 Task: Research Airbnb accommodation in Omdurman, Sudan from 7th December, 2023 to 15th December, 2023 for 6 adults. Place can be entire place with 3 bedrooms having 3 beds and 3 bathrooms. Property type can be house. Booking option can be self check-in..
Action: Mouse moved to (547, 119)
Screenshot: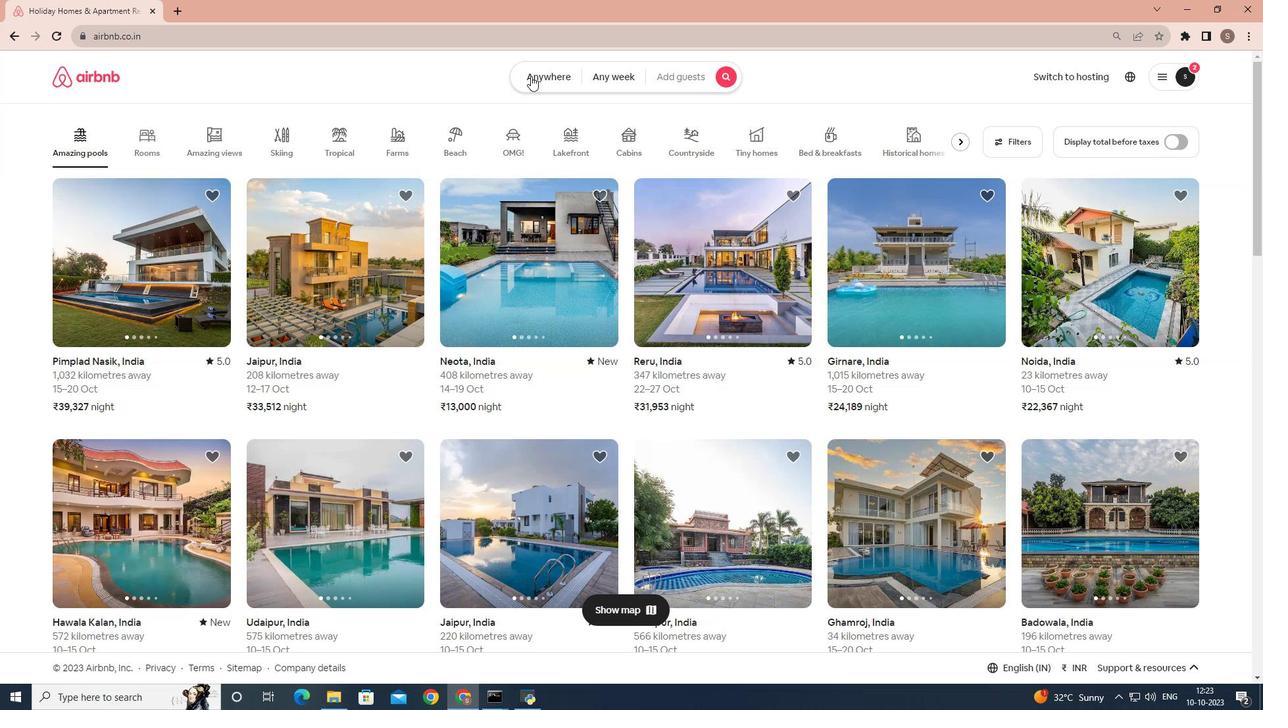
Action: Mouse pressed left at (547, 119)
Screenshot: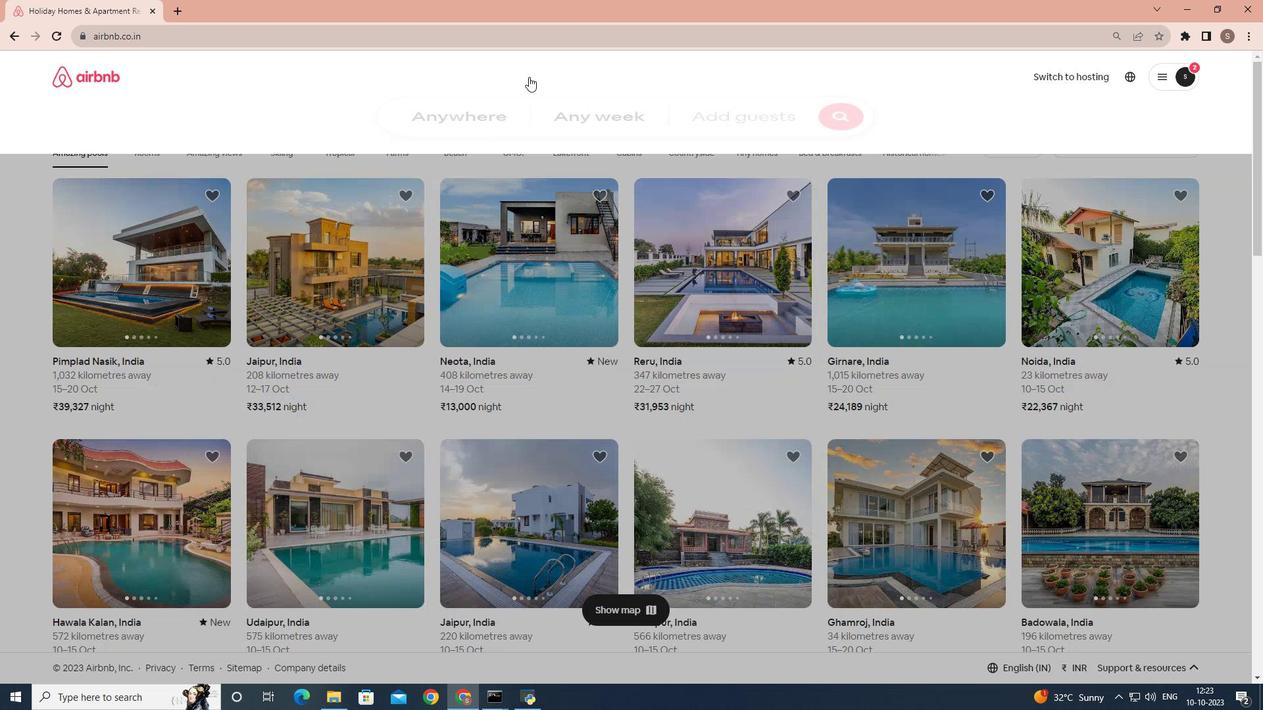 
Action: Mouse moved to (453, 159)
Screenshot: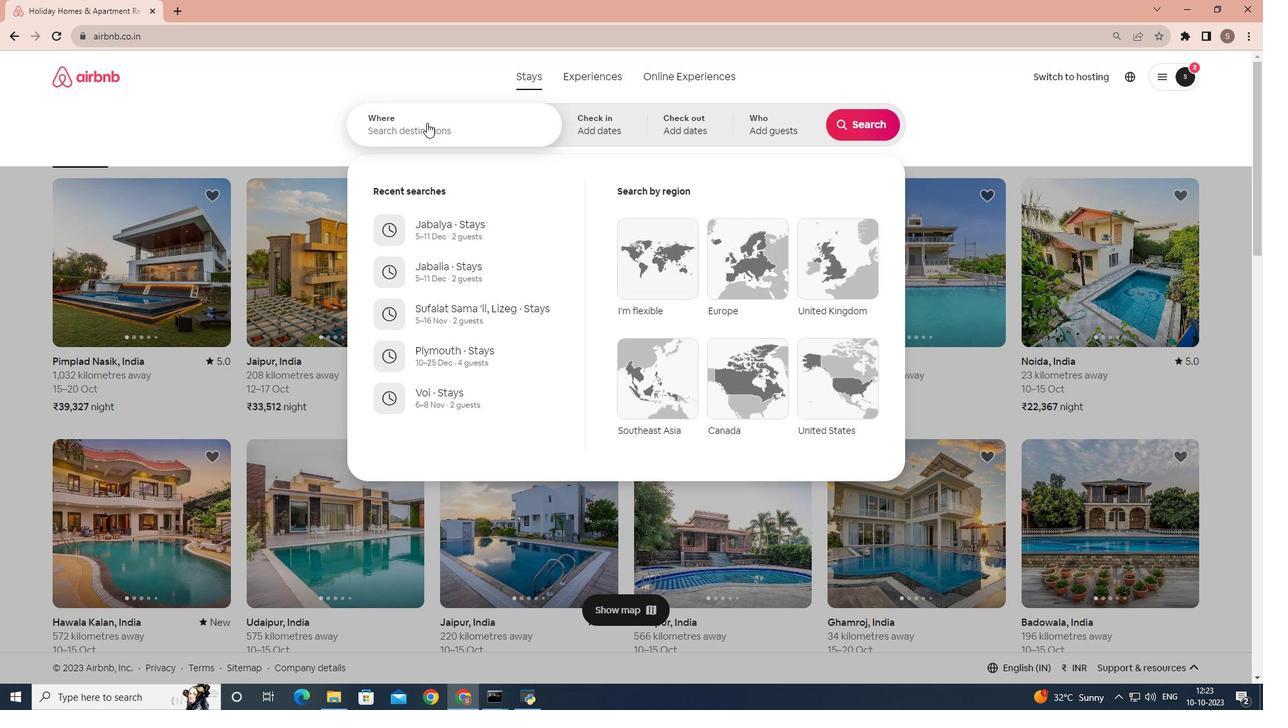 
Action: Mouse pressed left at (453, 159)
Screenshot: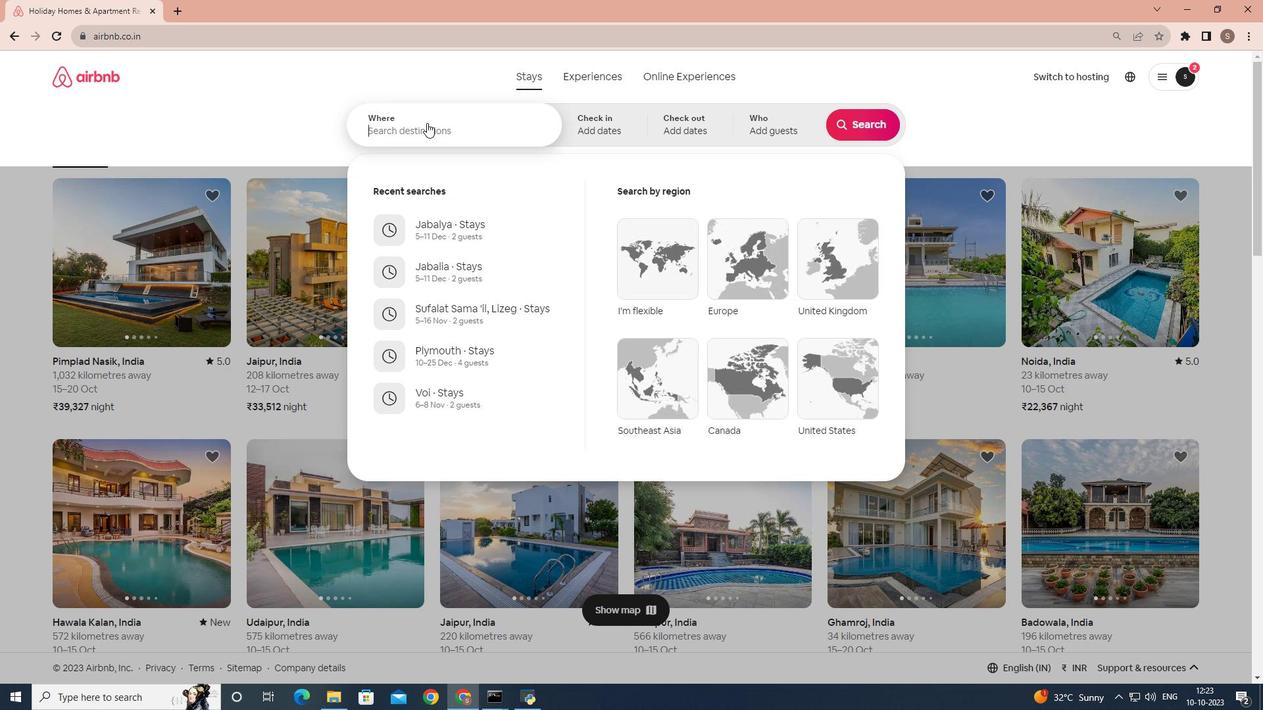 
Action: Mouse moved to (440, 165)
Screenshot: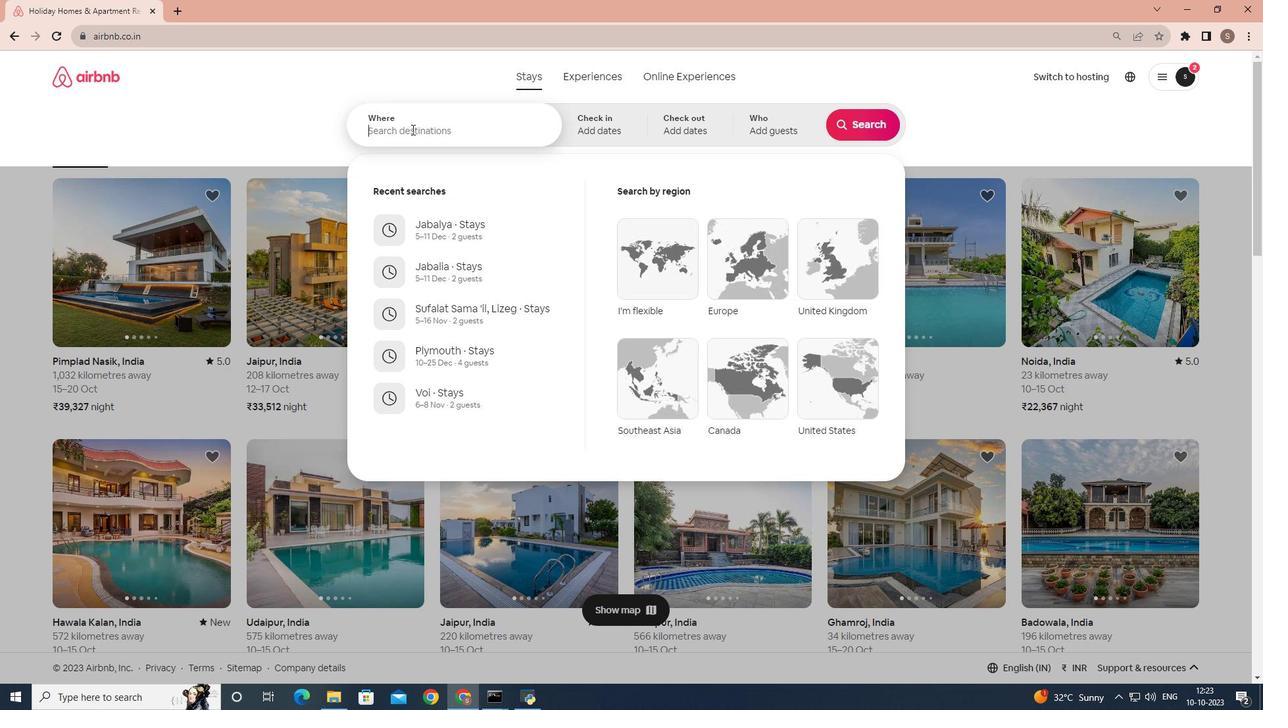 
Action: Key pressed <Key.shift><Key.shift><Key.shift><Key.shift>Omdurman,<Key.space><Key.shift>Sudan
Screenshot: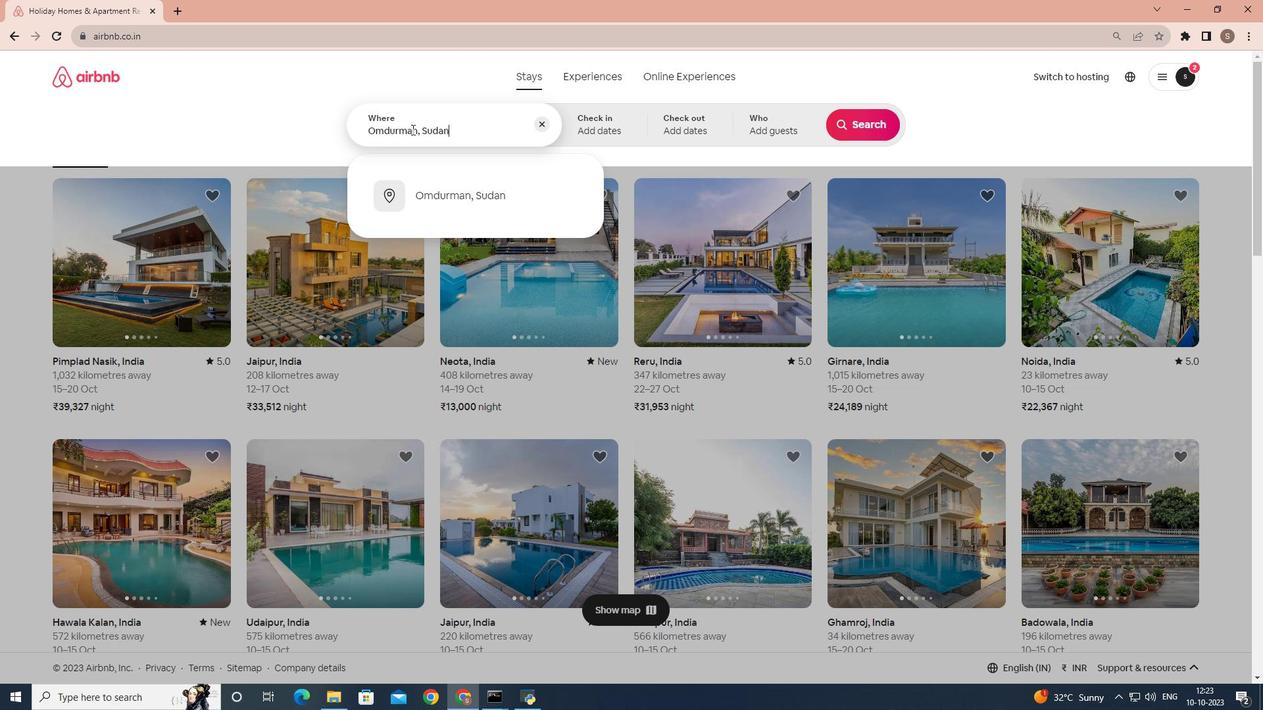 
Action: Mouse moved to (552, 220)
Screenshot: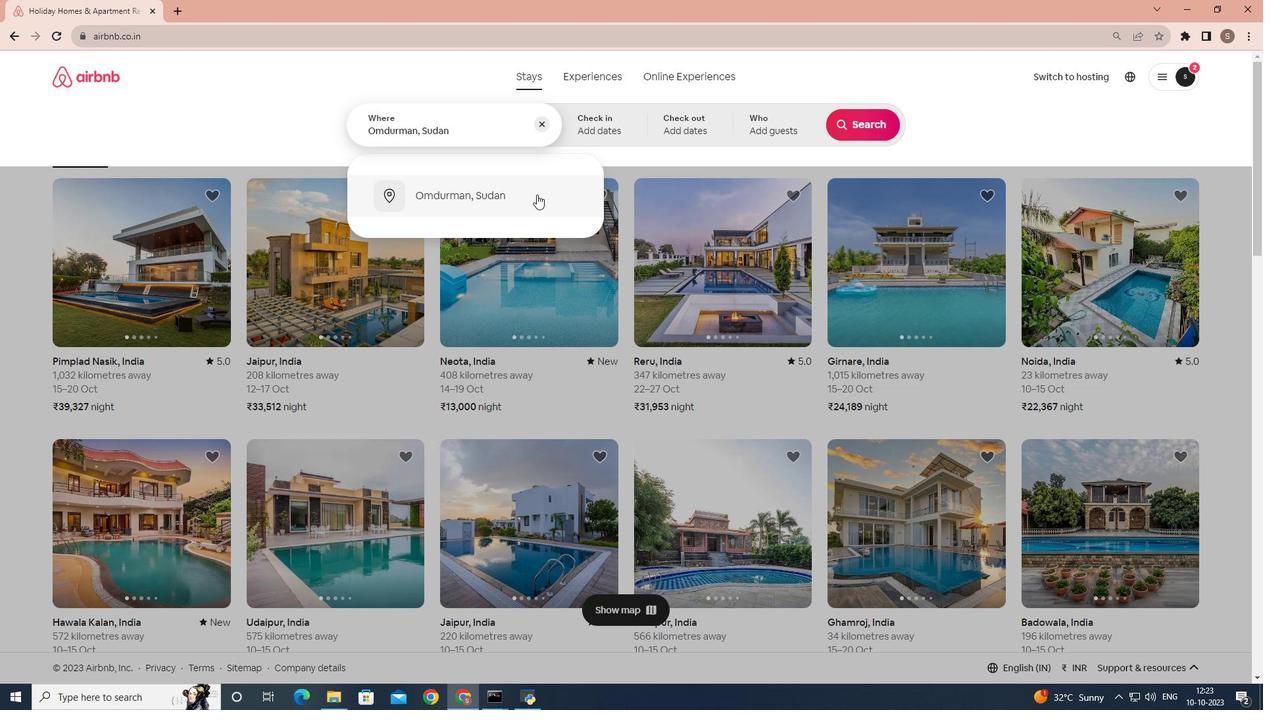 
Action: Mouse pressed left at (552, 220)
Screenshot: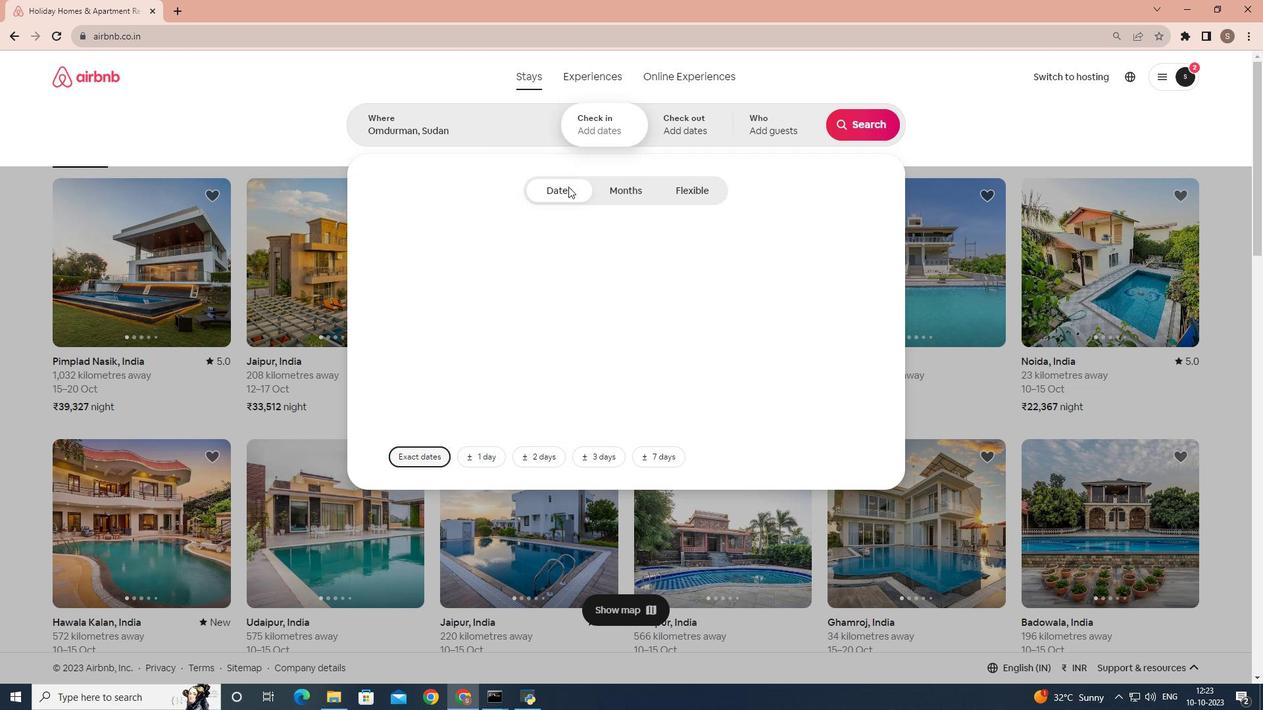 
Action: Mouse moved to (840, 248)
Screenshot: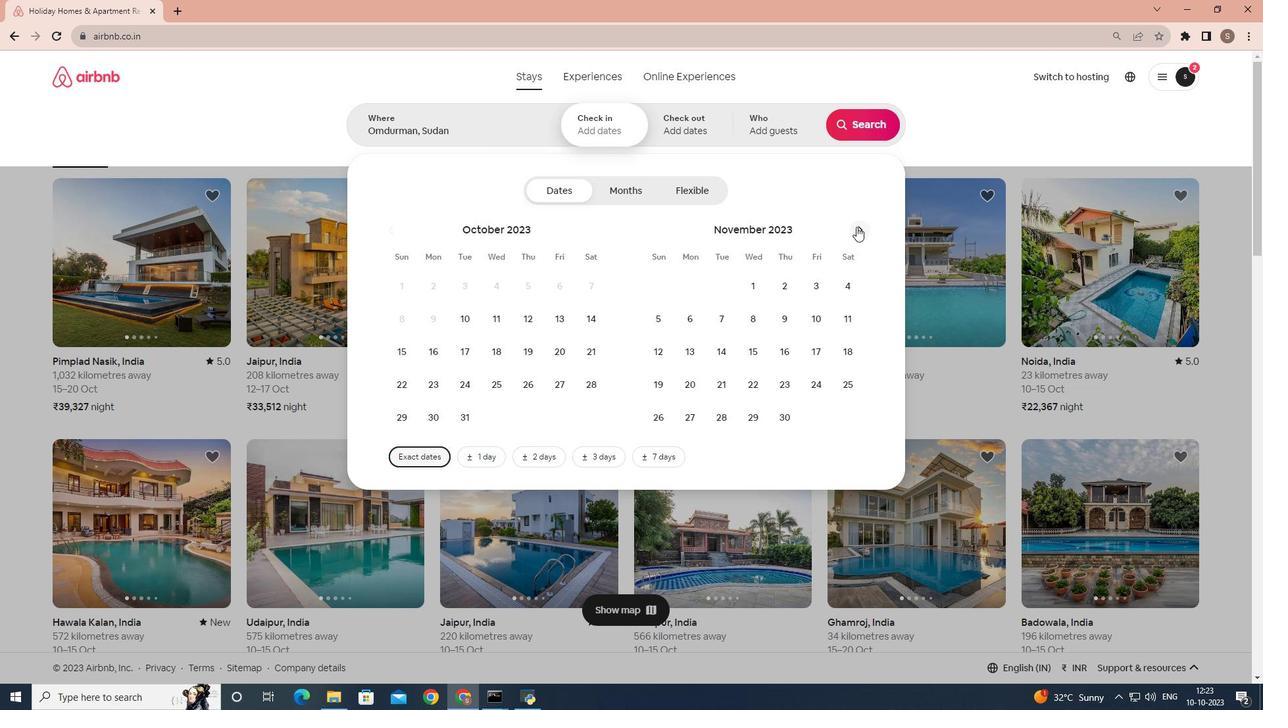 
Action: Mouse pressed left at (840, 248)
Screenshot: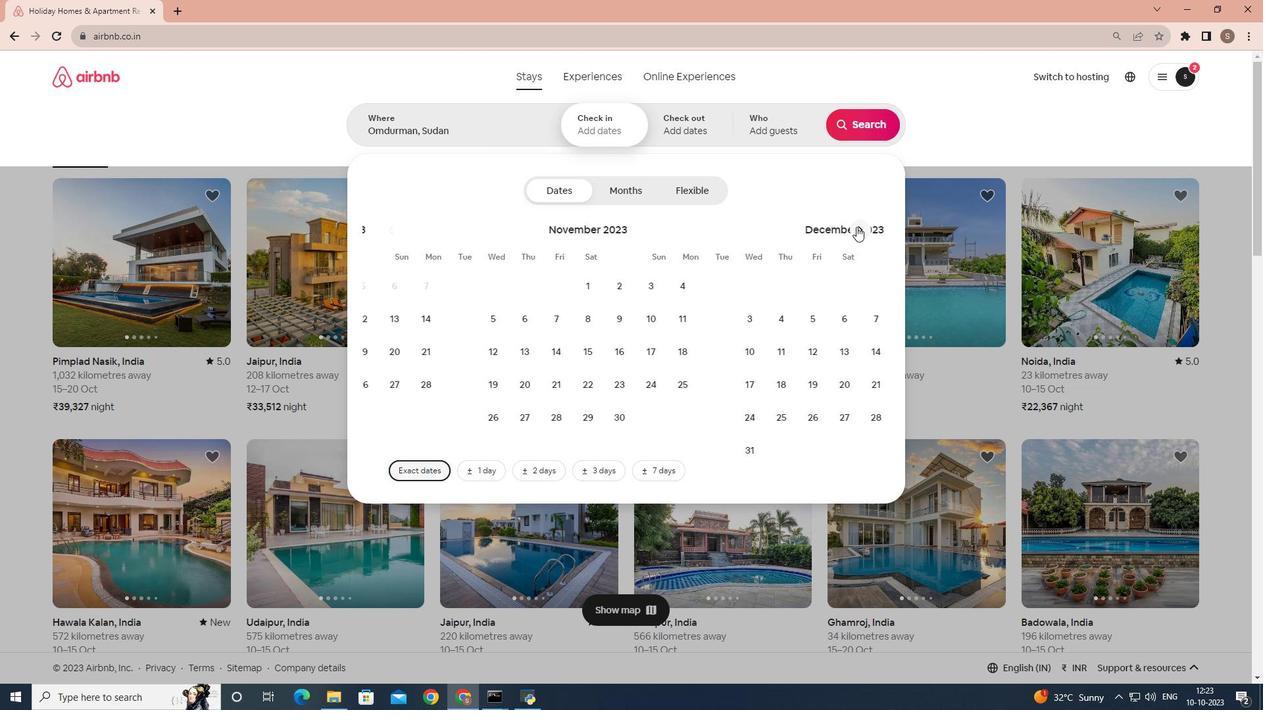
Action: Mouse moved to (770, 324)
Screenshot: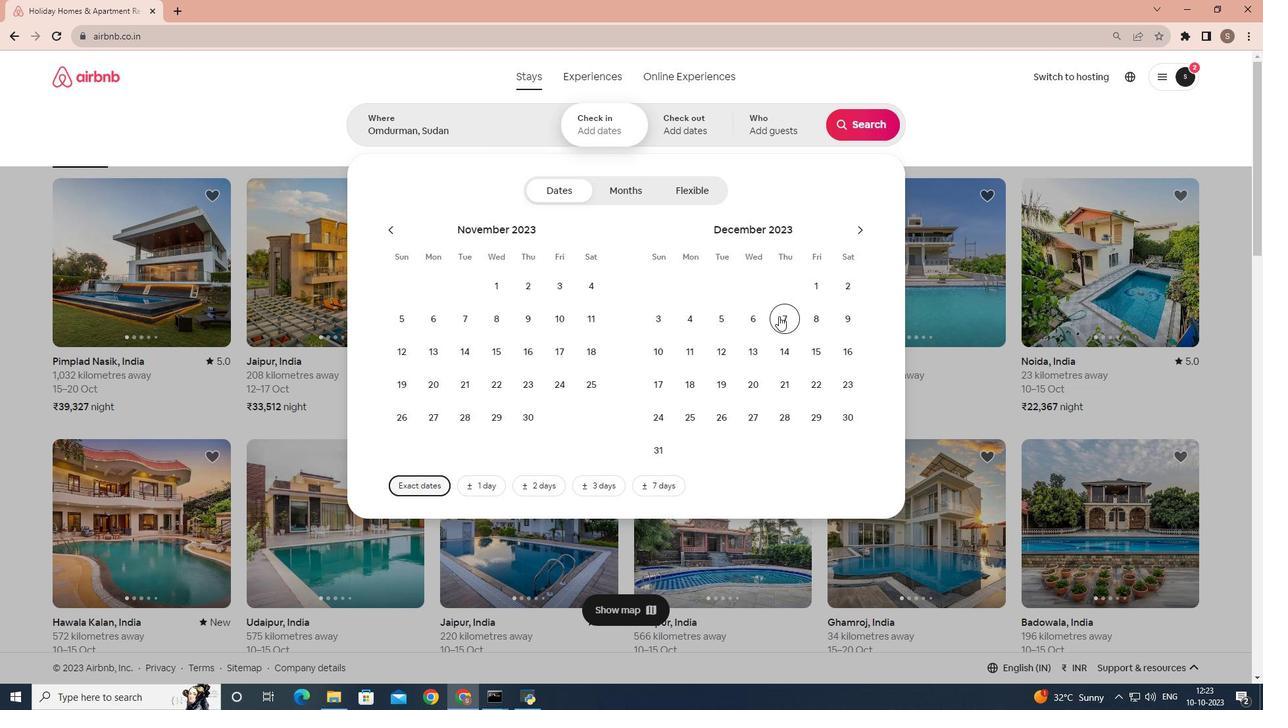 
Action: Mouse pressed left at (770, 324)
Screenshot: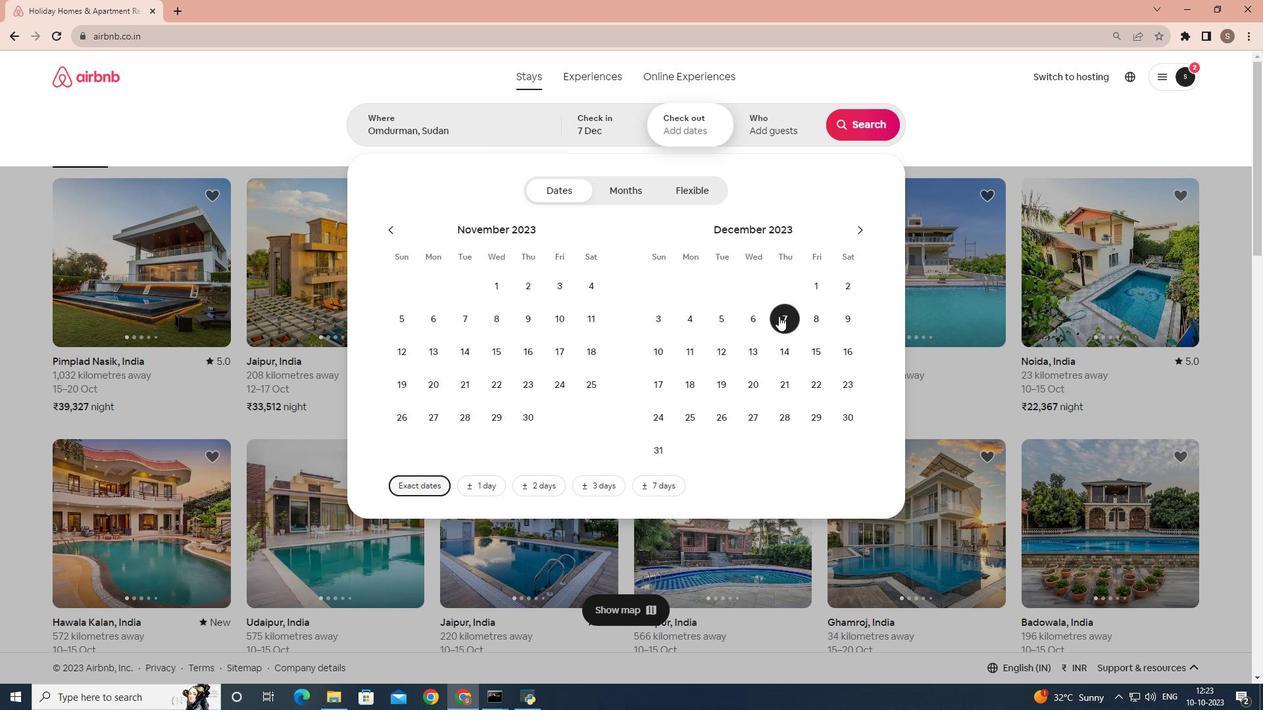 
Action: Mouse moved to (763, 171)
Screenshot: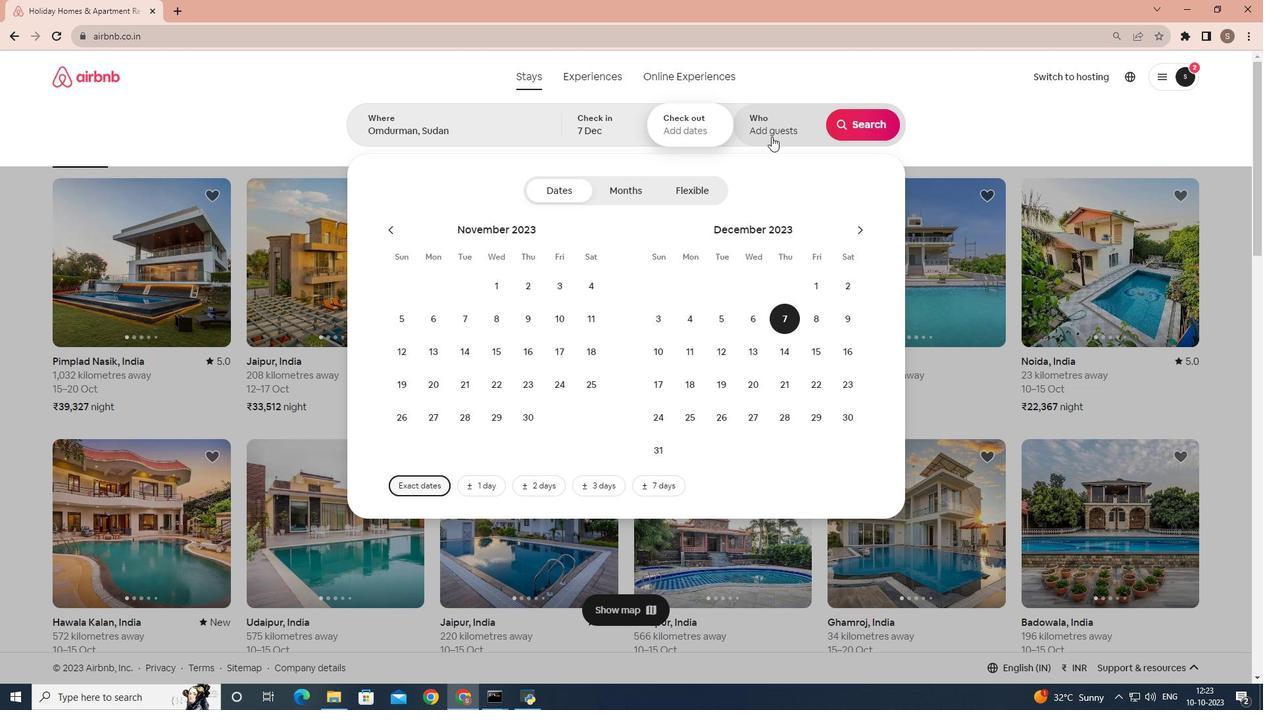 
Action: Mouse pressed left at (763, 171)
Screenshot: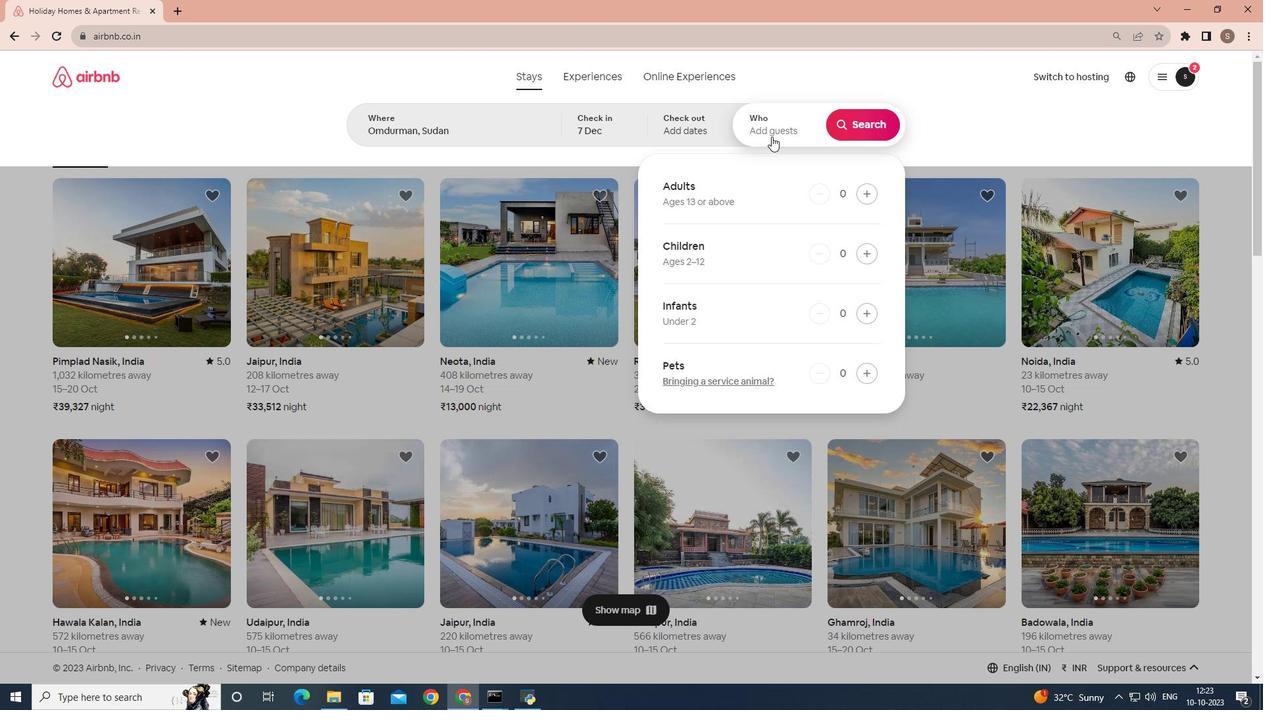 
Action: Mouse moved to (691, 156)
Screenshot: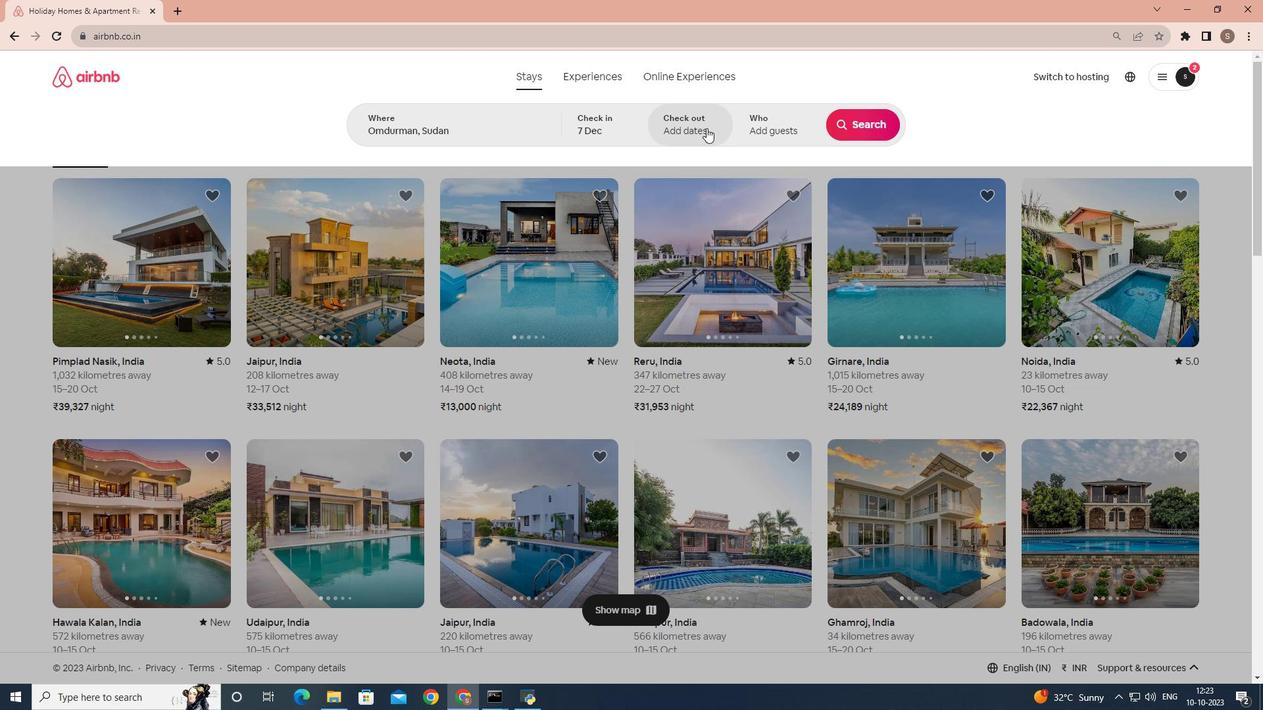 
Action: Mouse pressed left at (691, 156)
Screenshot: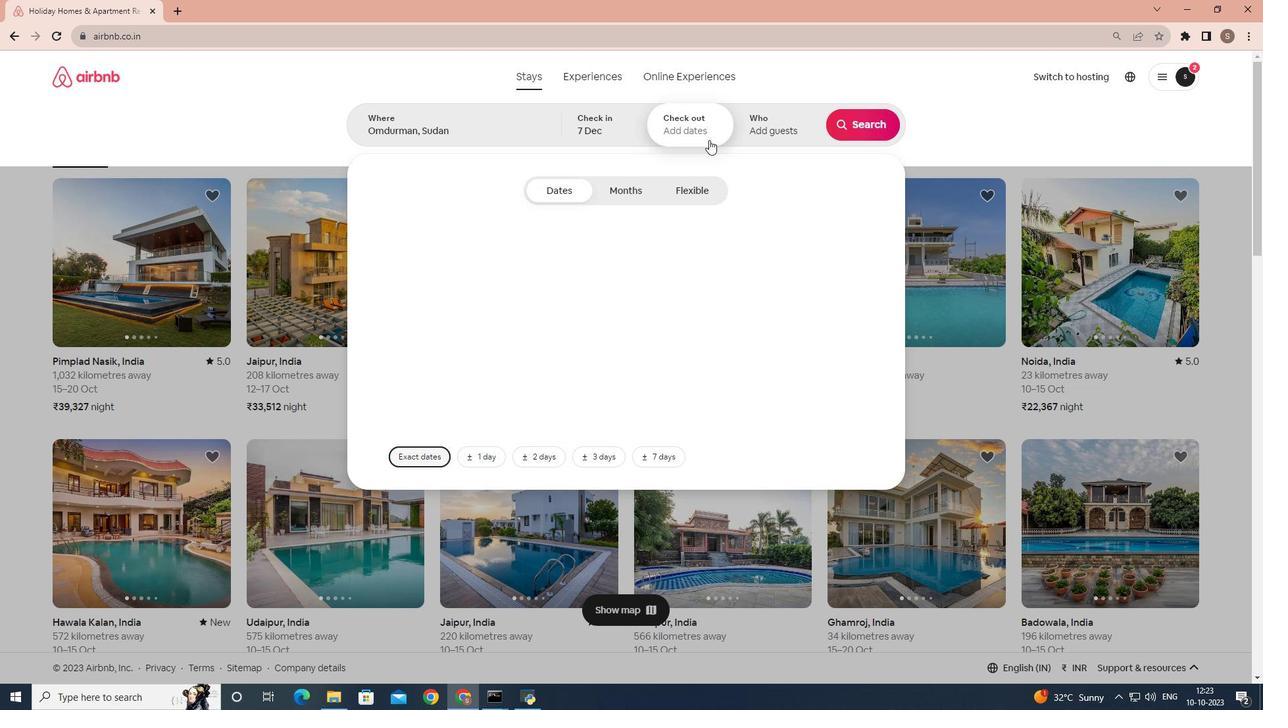 
Action: Mouse moved to (565, 356)
Screenshot: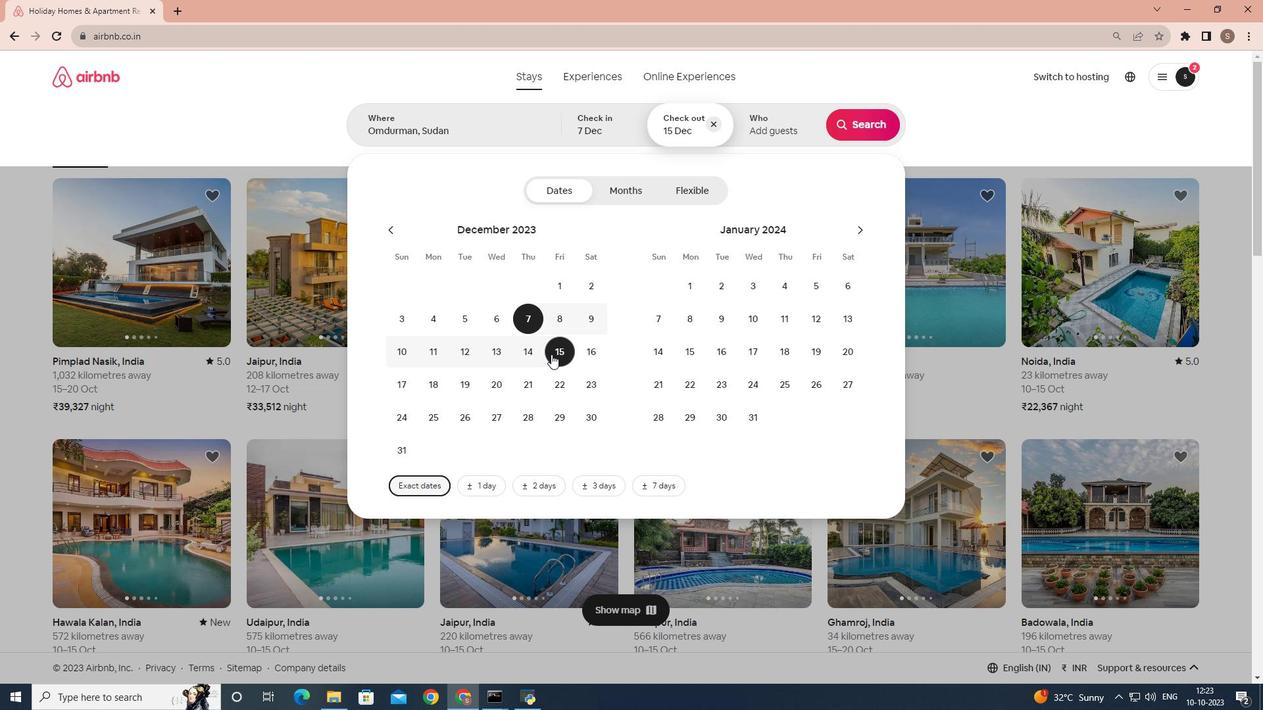 
Action: Mouse pressed left at (565, 356)
Screenshot: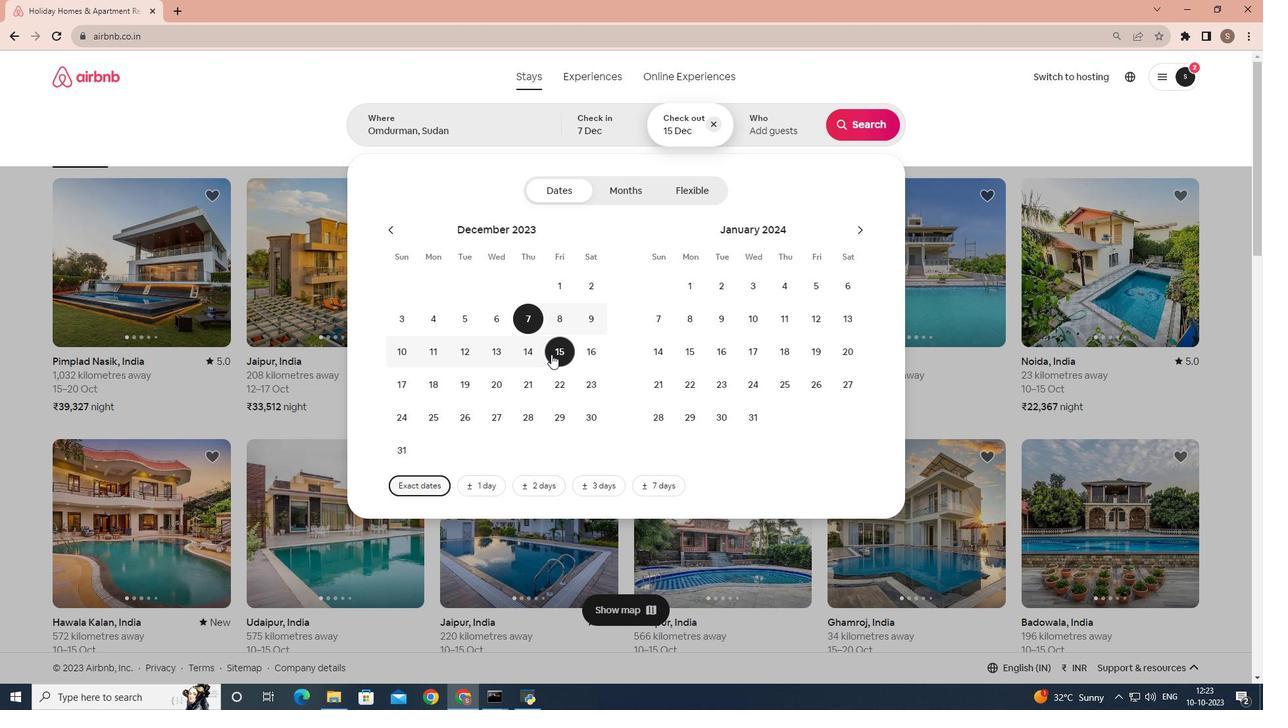 
Action: Mouse moved to (783, 165)
Screenshot: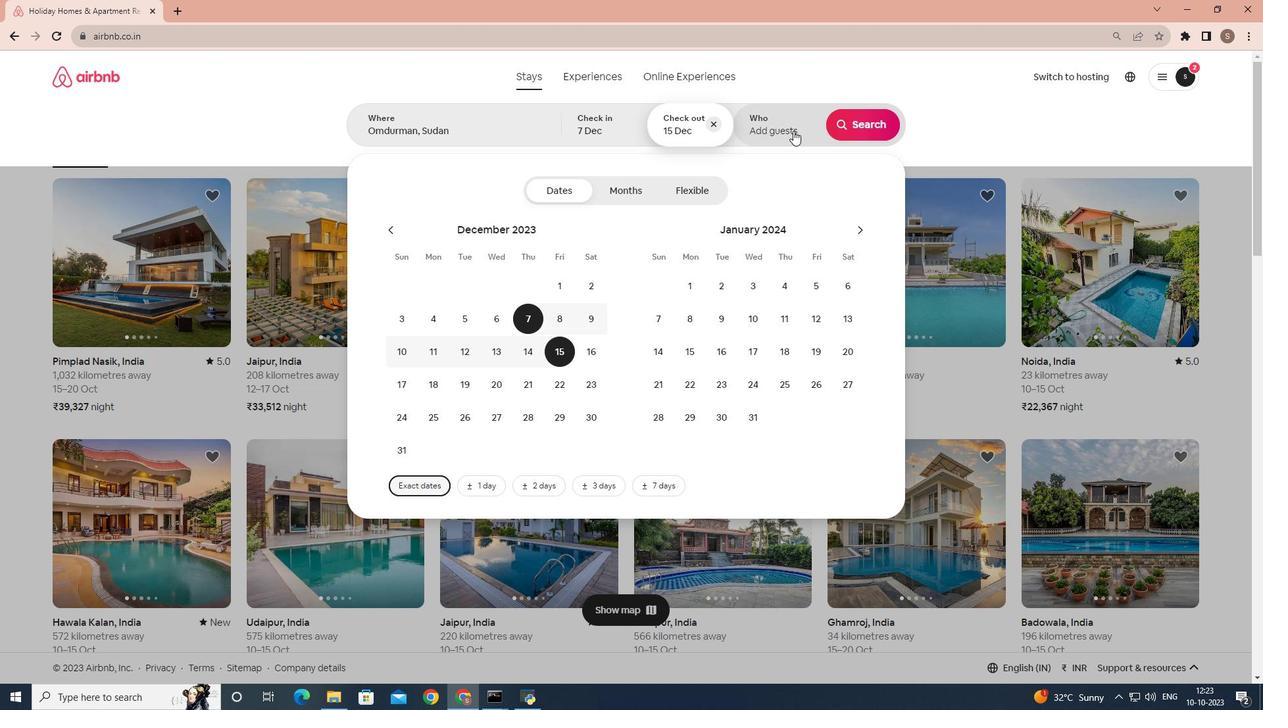 
Action: Mouse pressed left at (783, 165)
Screenshot: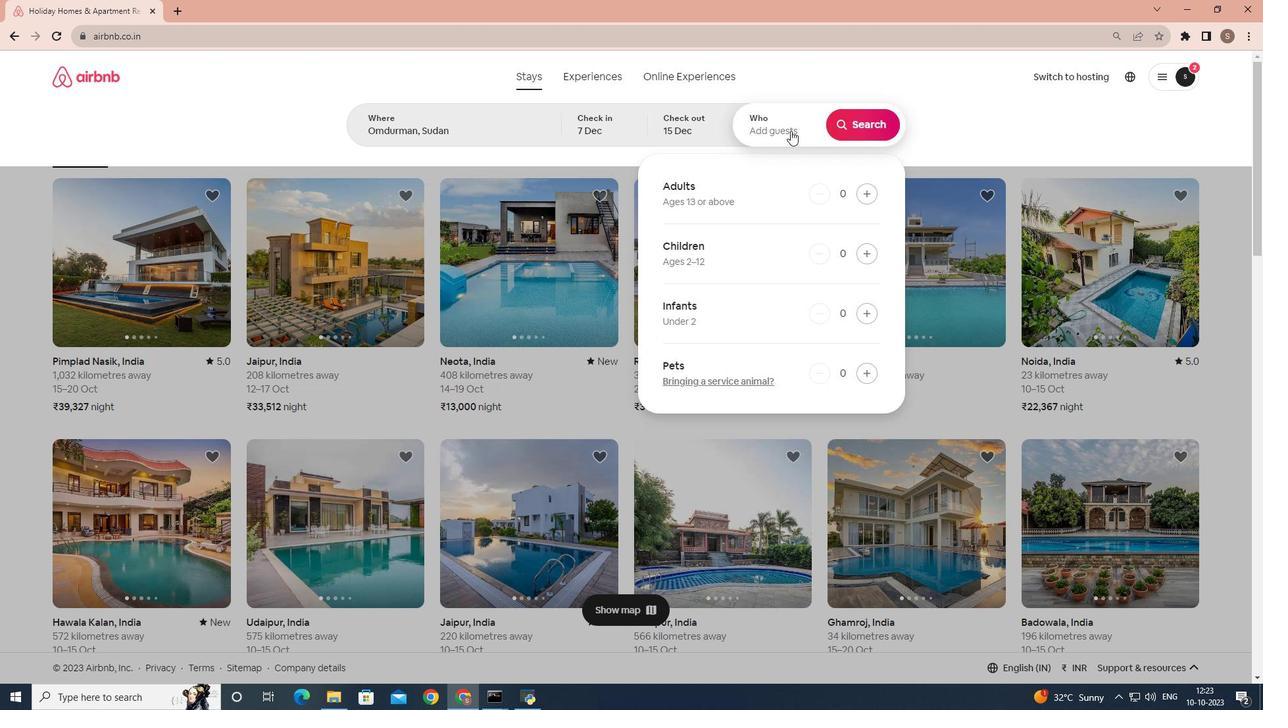 
Action: Mouse moved to (857, 220)
Screenshot: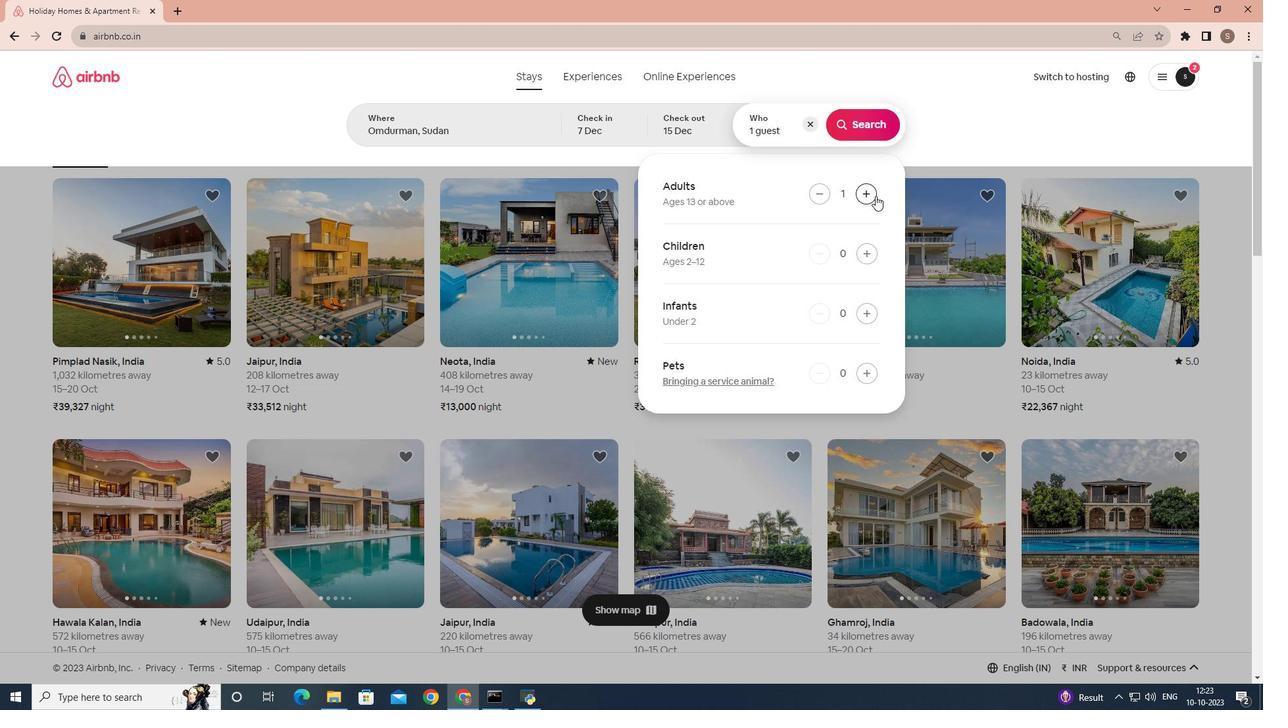 
Action: Mouse pressed left at (857, 220)
Screenshot: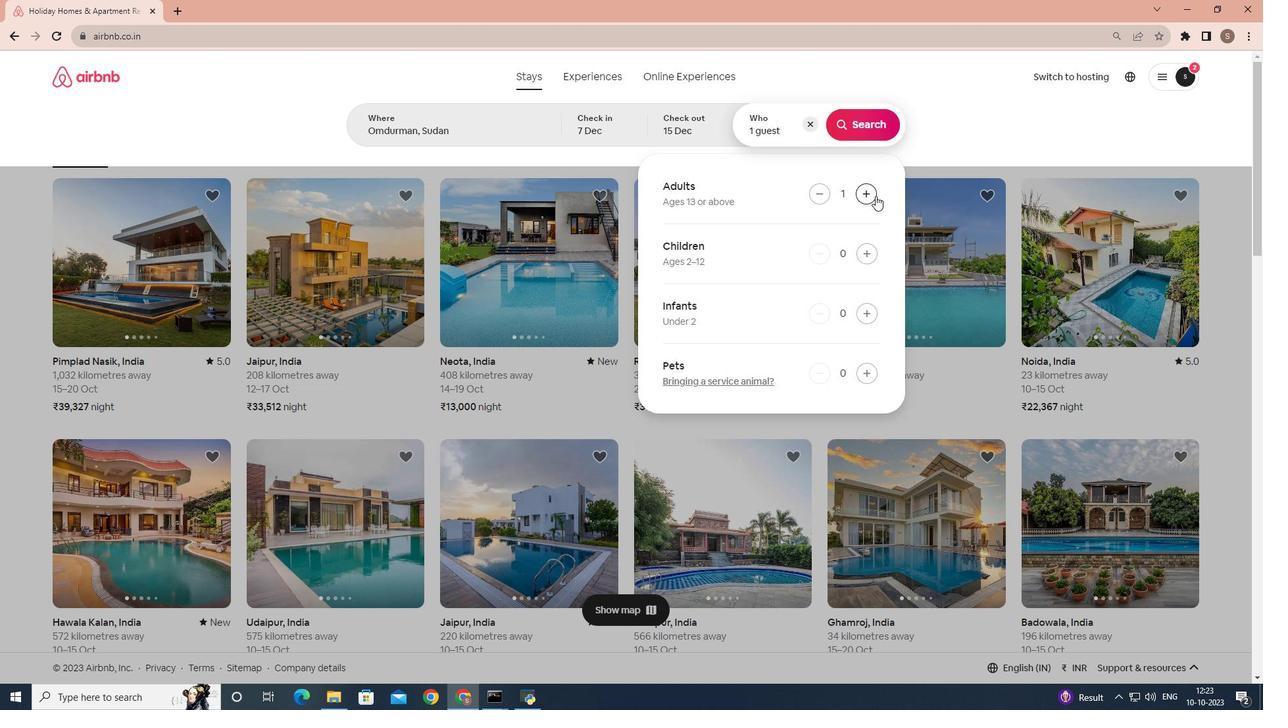 
Action: Mouse moved to (857, 221)
Screenshot: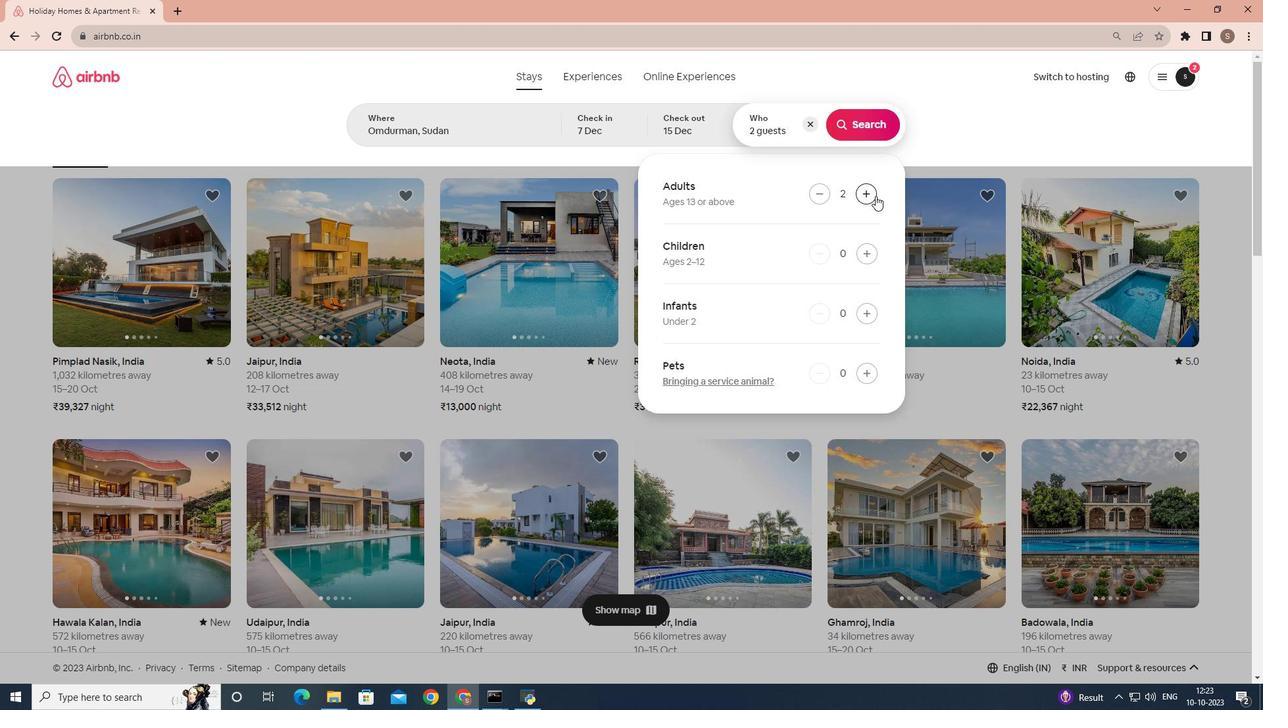
Action: Mouse pressed left at (857, 221)
Screenshot: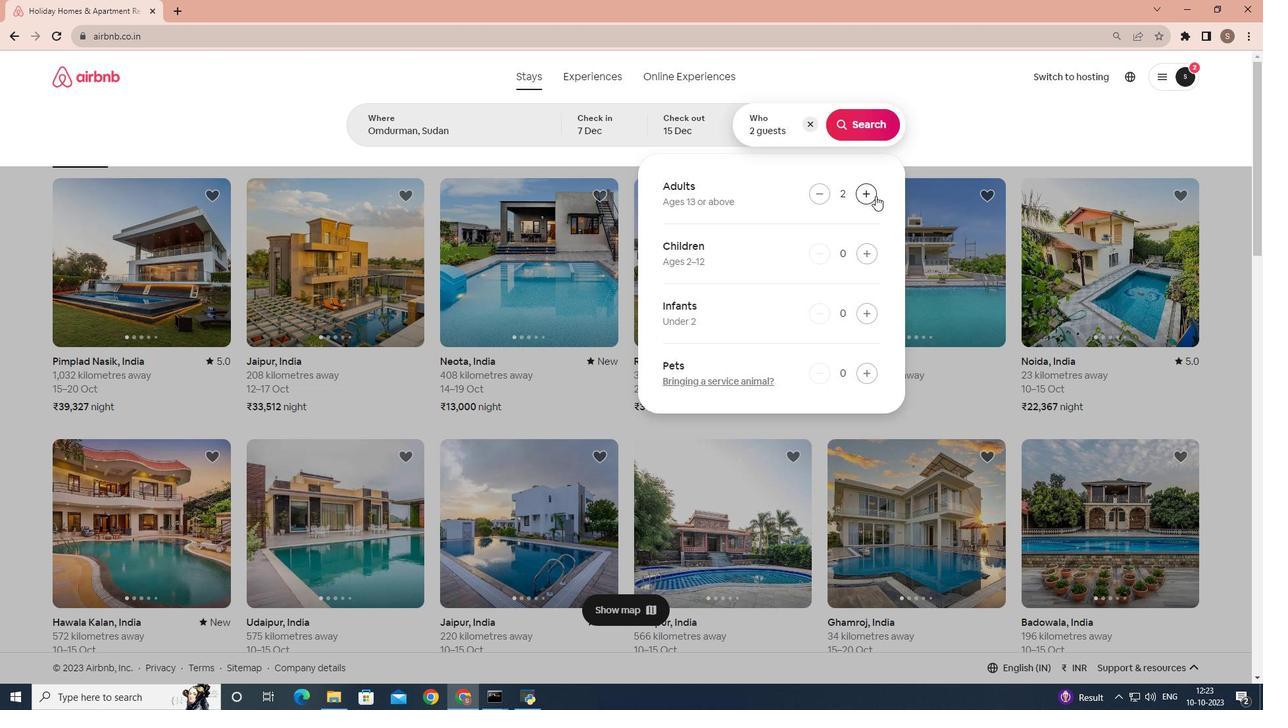 
Action: Mouse moved to (848, 218)
Screenshot: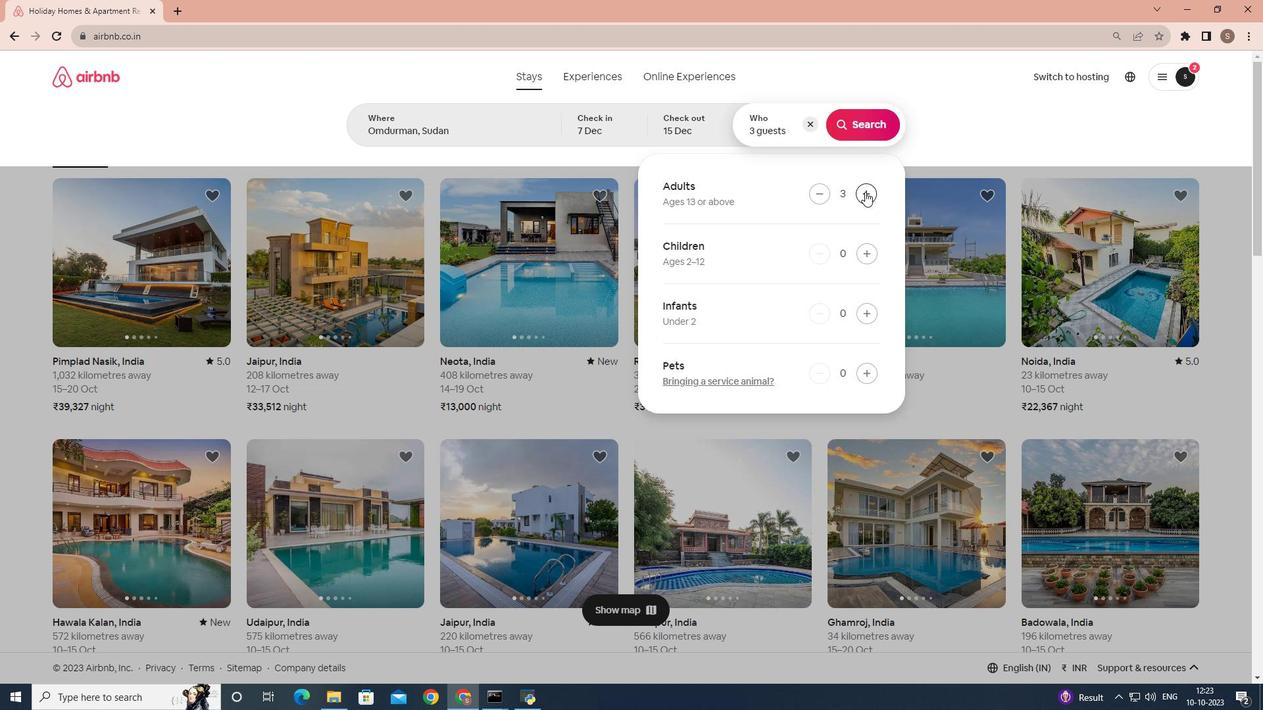 
Action: Mouse pressed left at (848, 218)
Screenshot: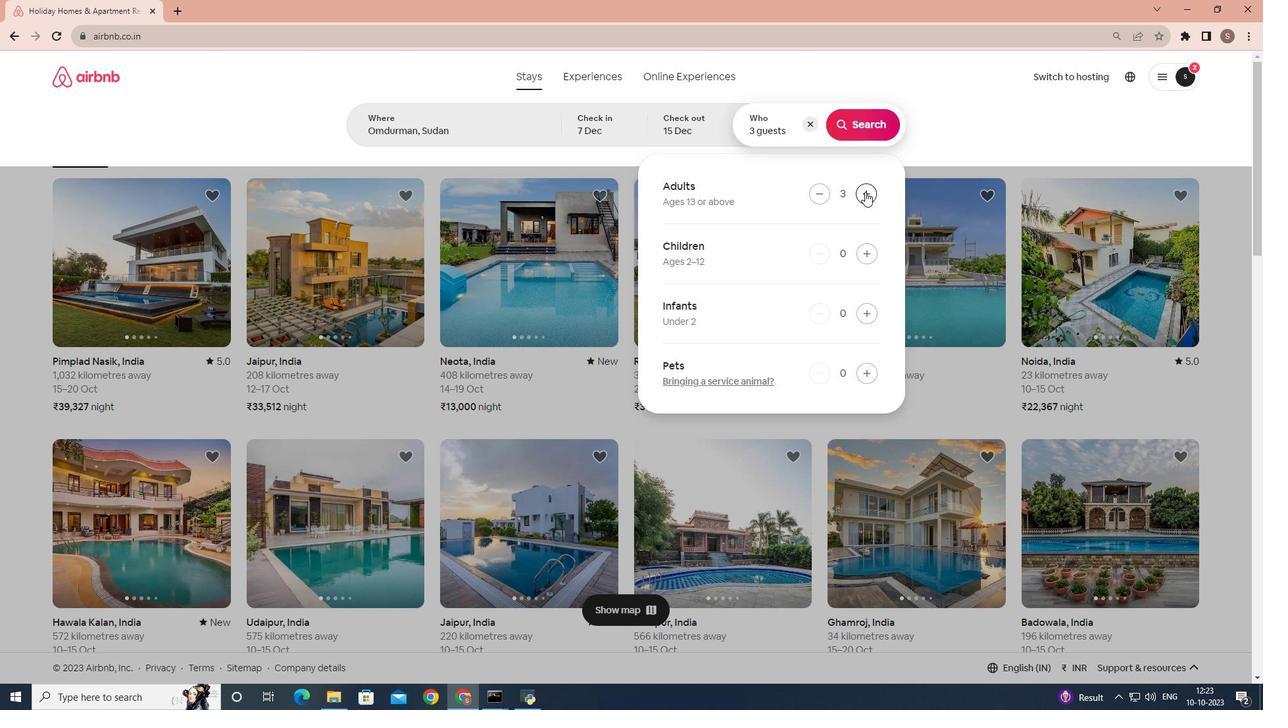 
Action: Mouse moved to (848, 217)
Screenshot: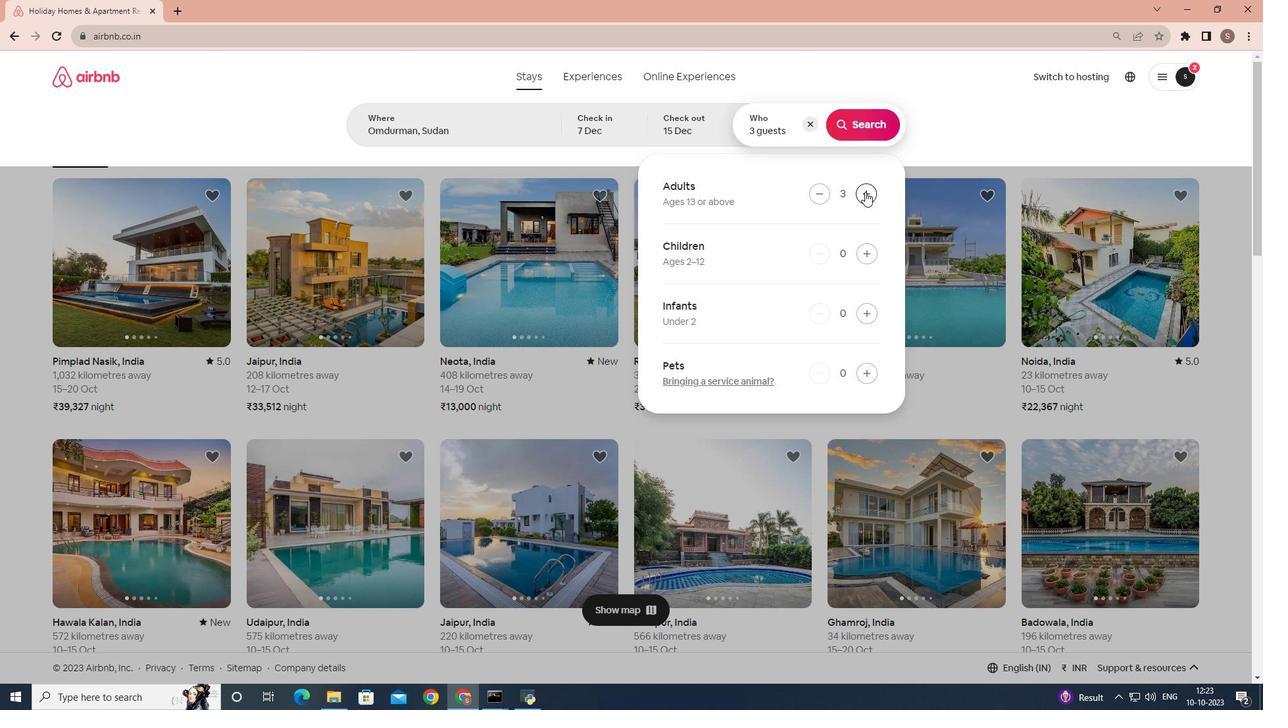 
Action: Mouse pressed left at (848, 217)
Screenshot: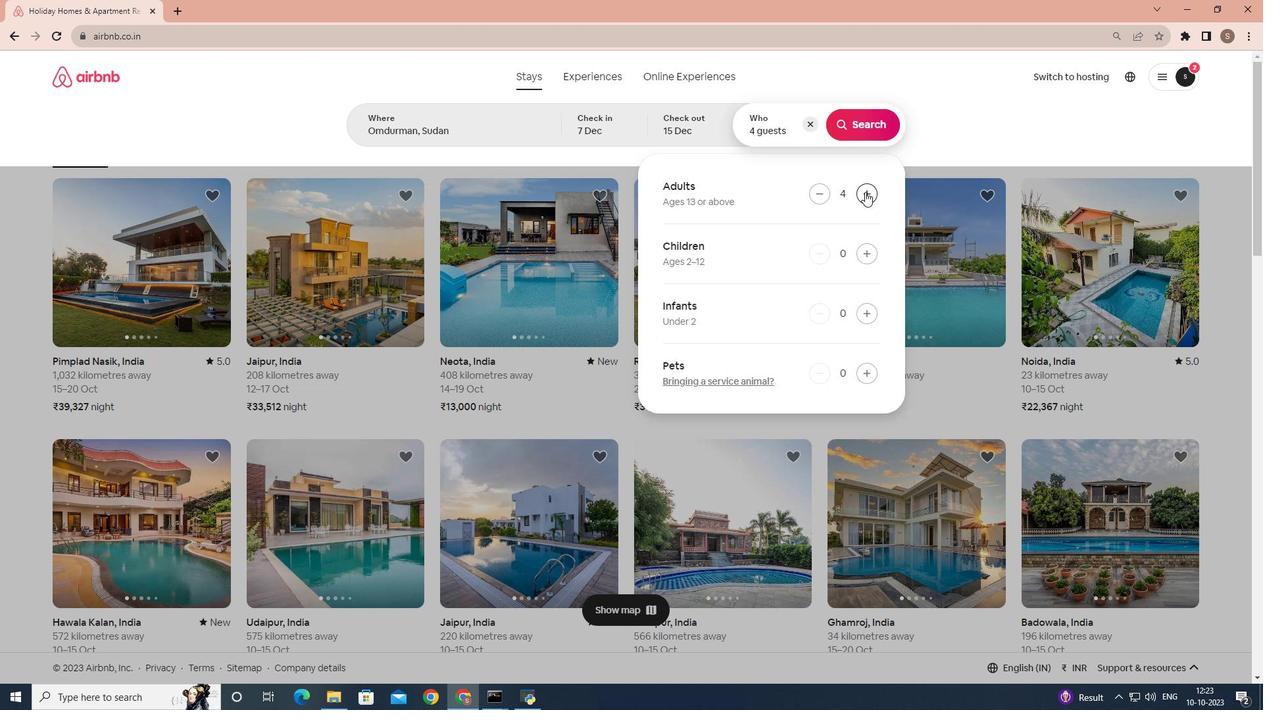 
Action: Mouse pressed left at (848, 217)
Screenshot: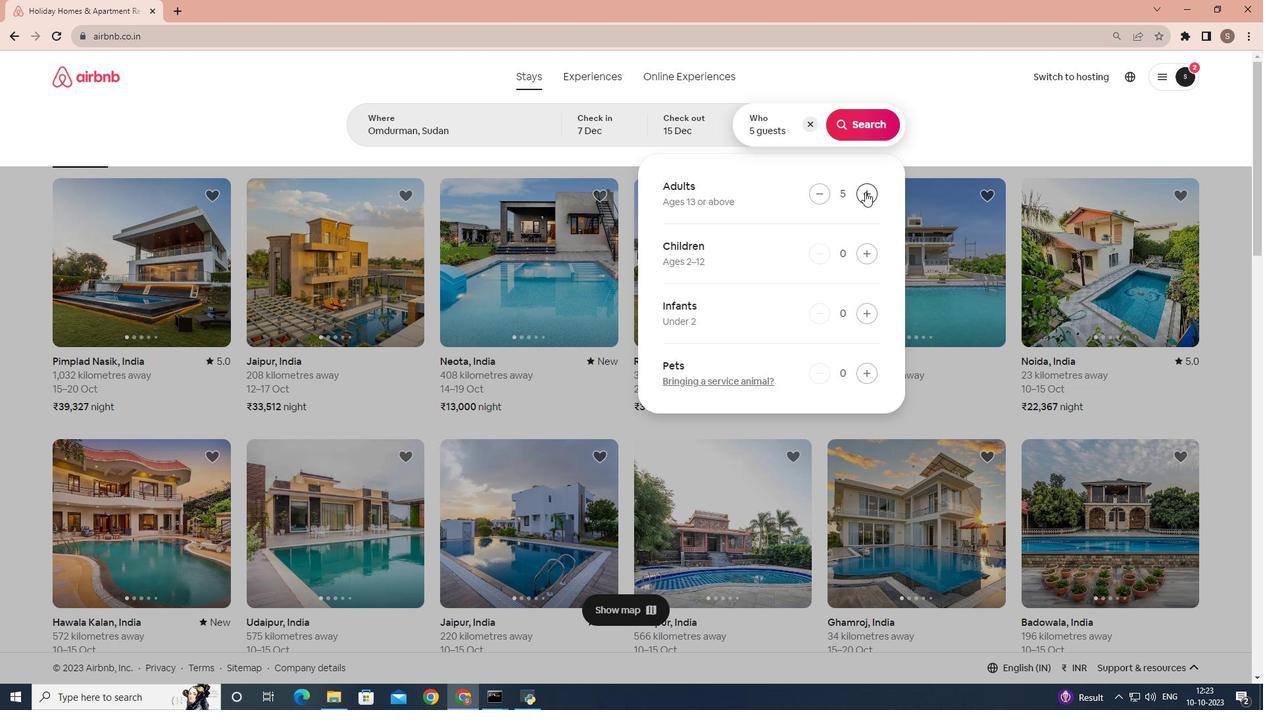 
Action: Mouse pressed left at (848, 217)
Screenshot: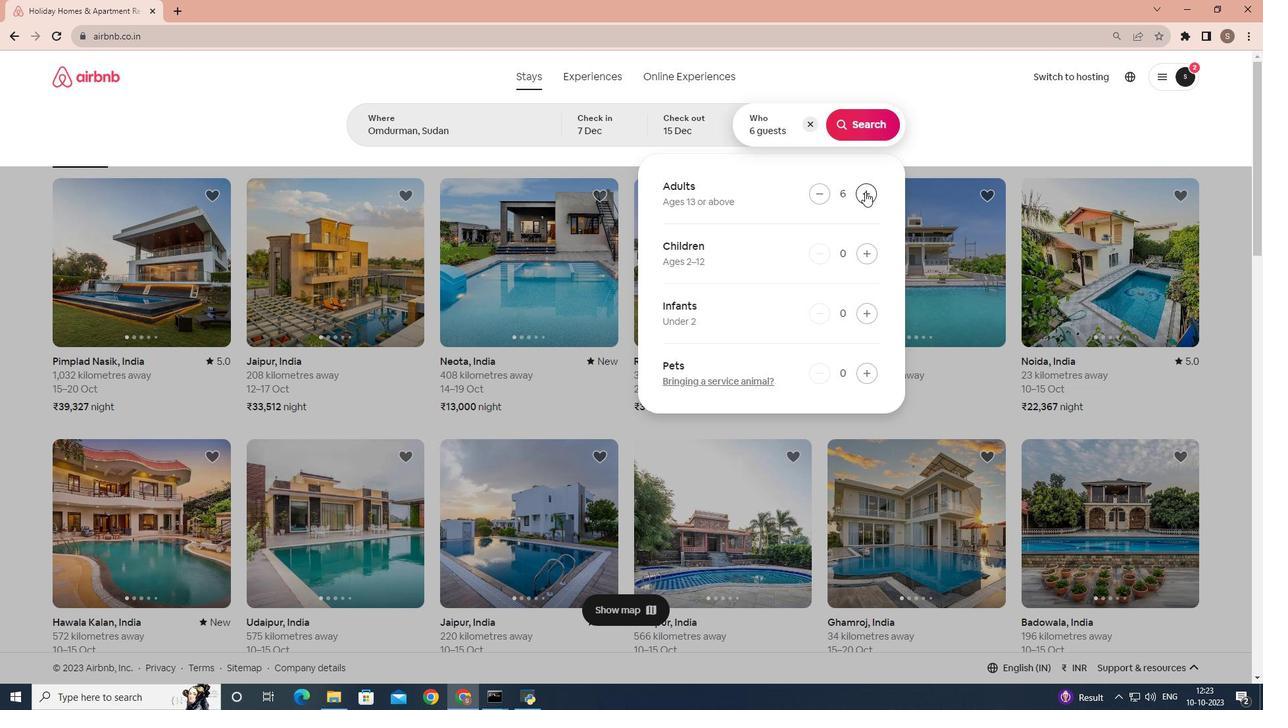 
Action: Mouse moved to (844, 155)
Screenshot: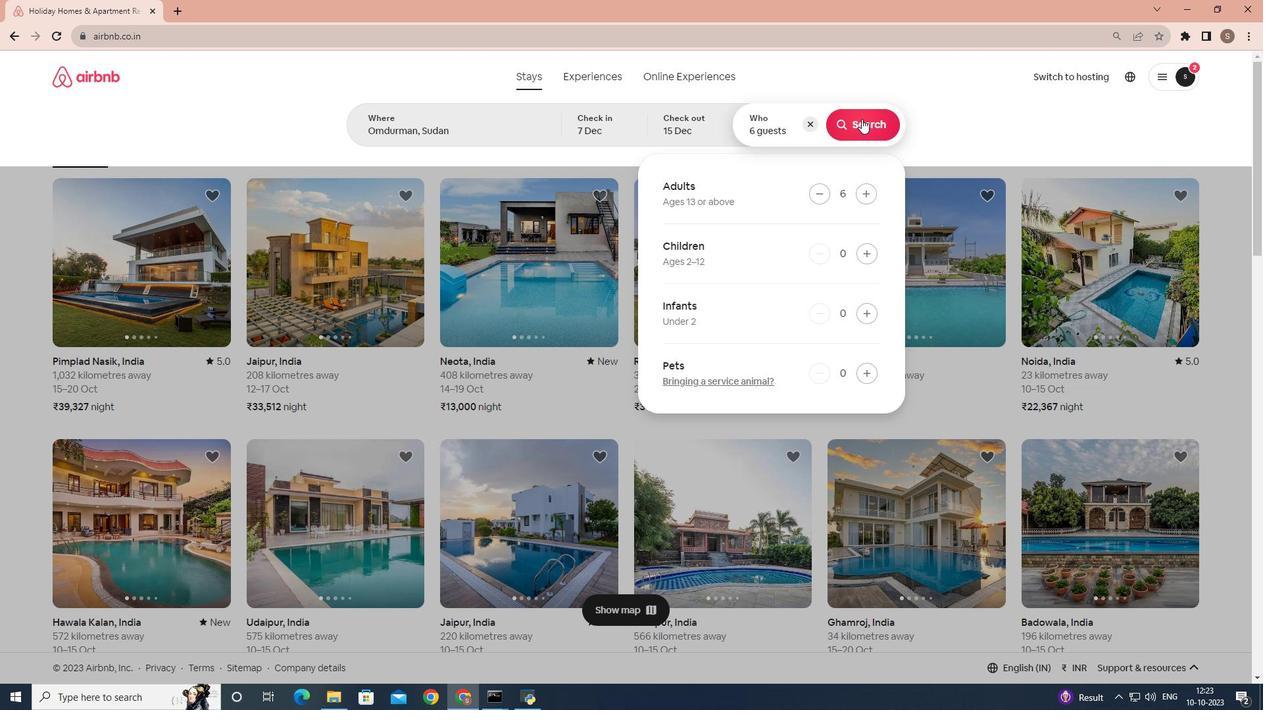 
Action: Mouse pressed left at (844, 155)
Screenshot: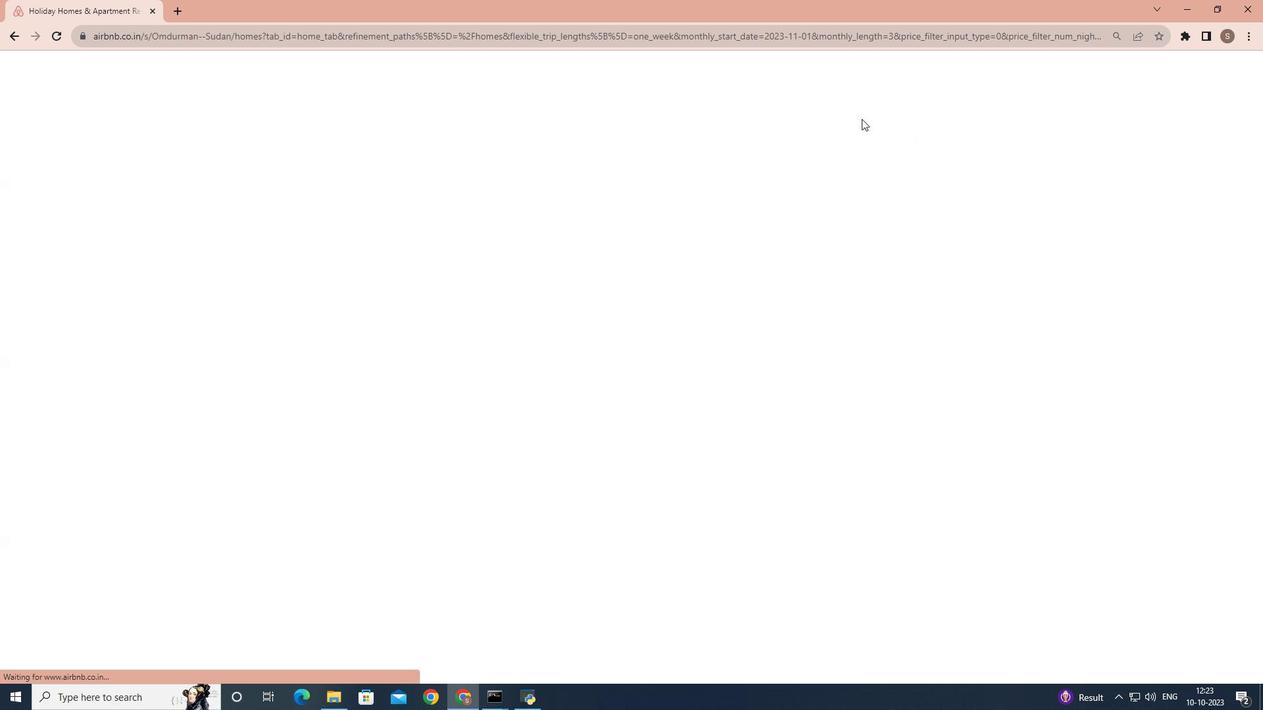 
Action: Mouse moved to (1013, 165)
Screenshot: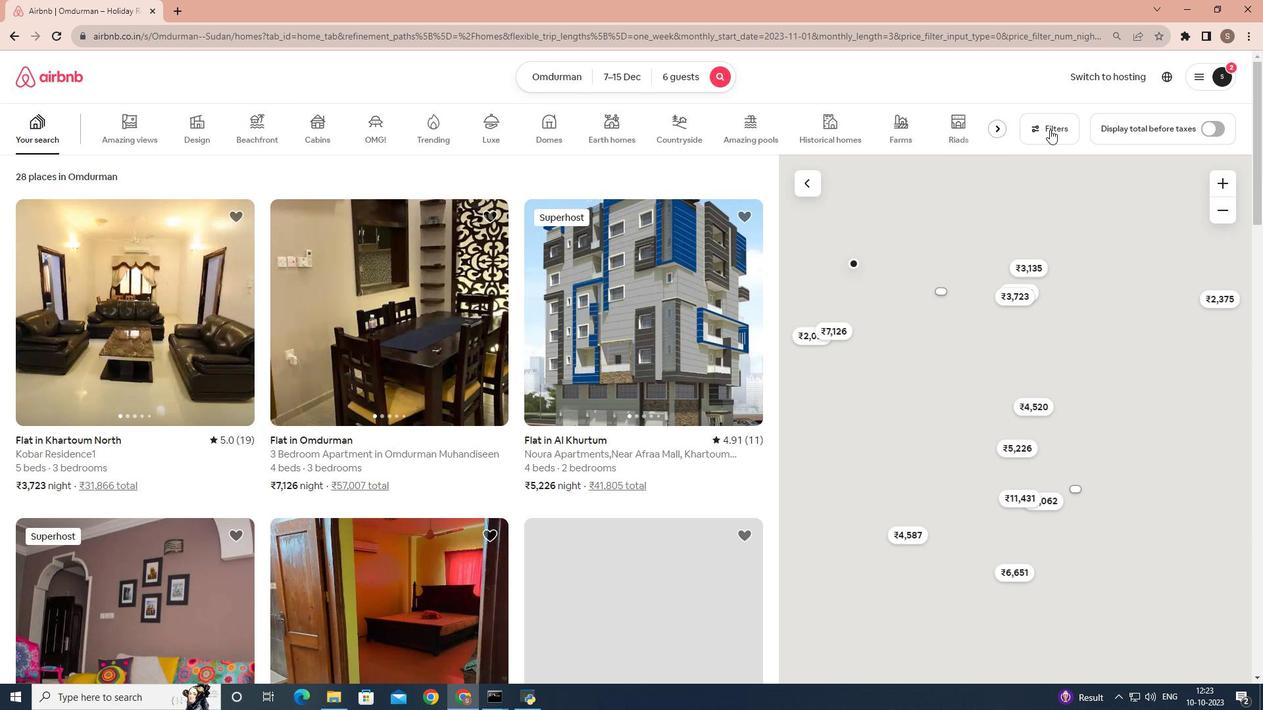 
Action: Mouse pressed left at (1013, 165)
Screenshot: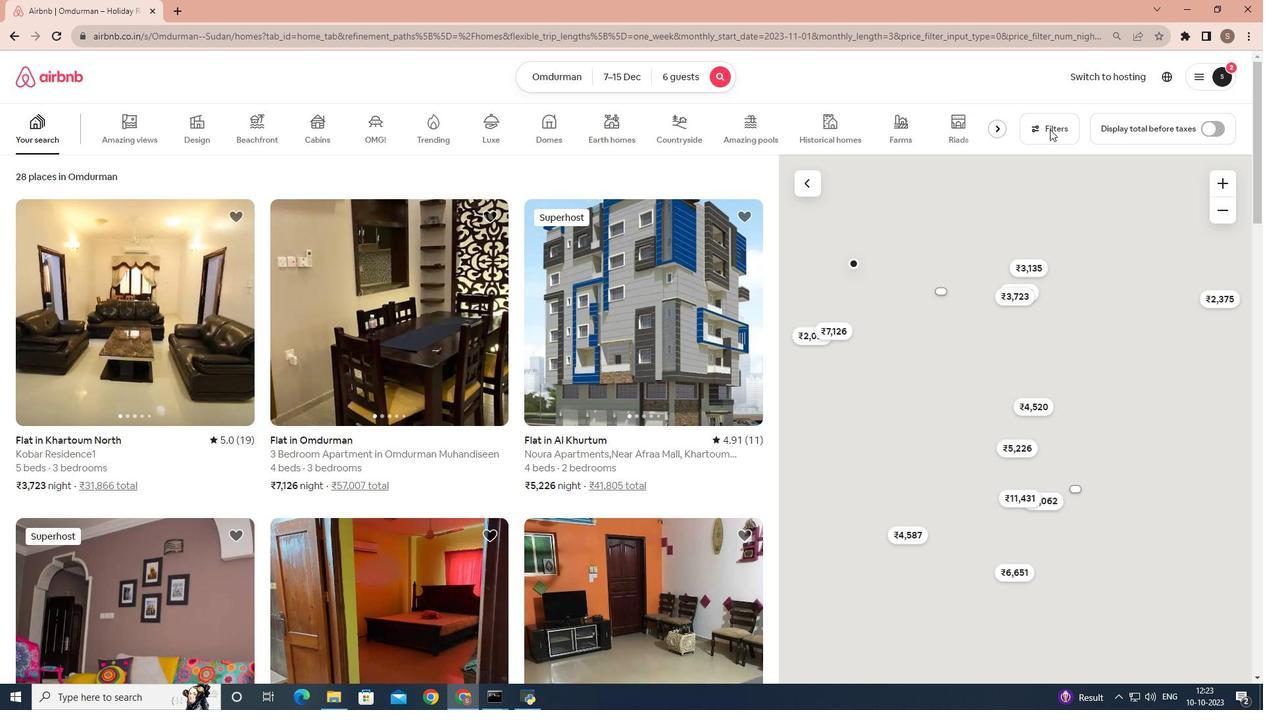 
Action: Mouse moved to (698, 434)
Screenshot: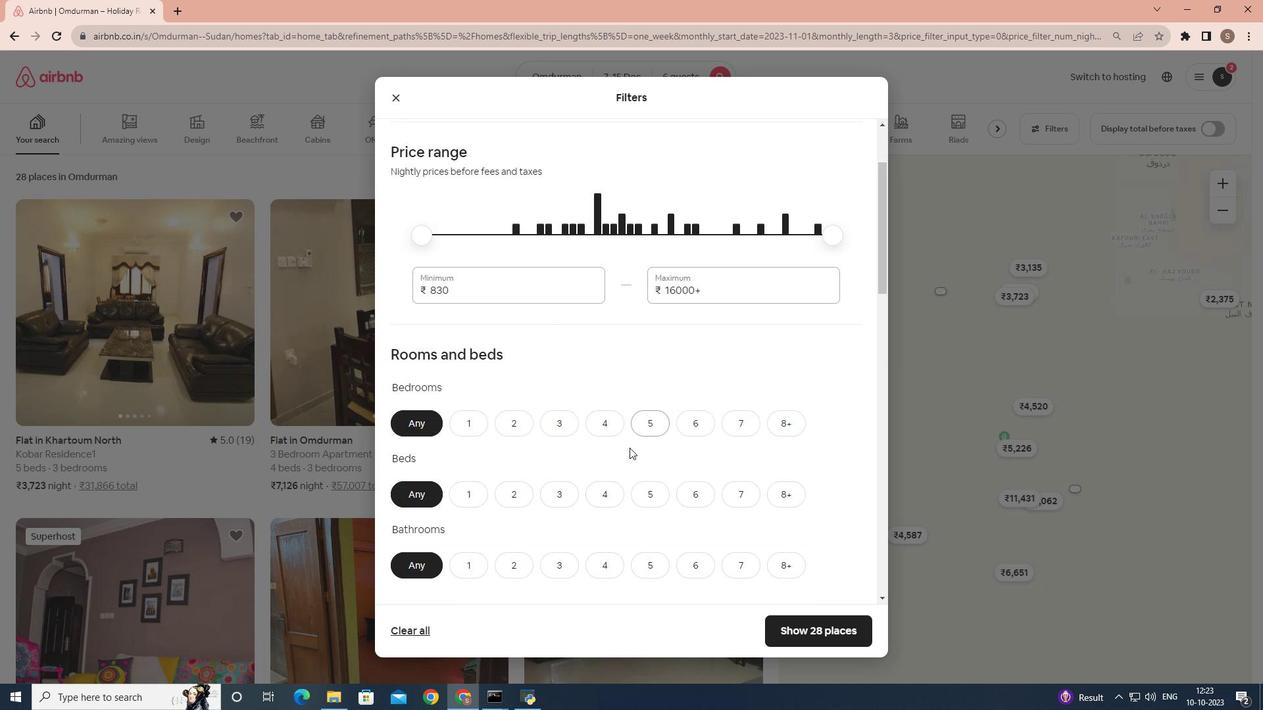 
Action: Mouse scrolled (698, 434) with delta (0, 0)
Screenshot: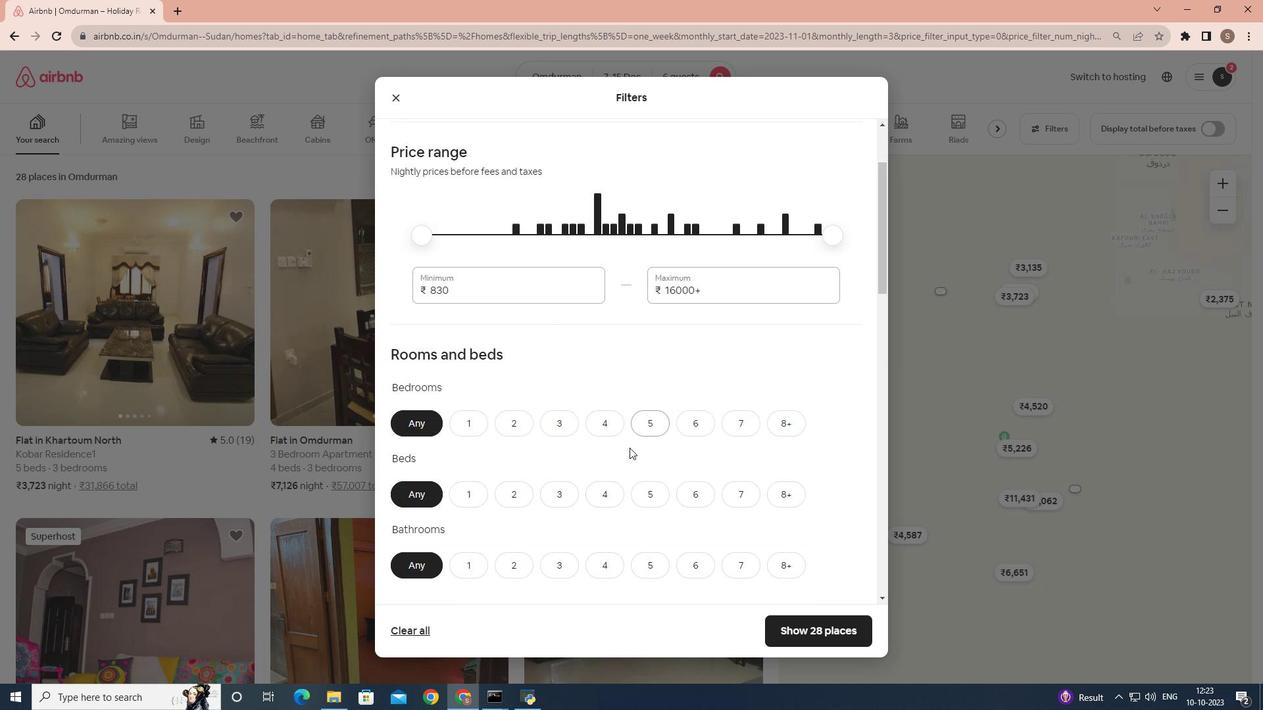 
Action: Mouse moved to (696, 435)
Screenshot: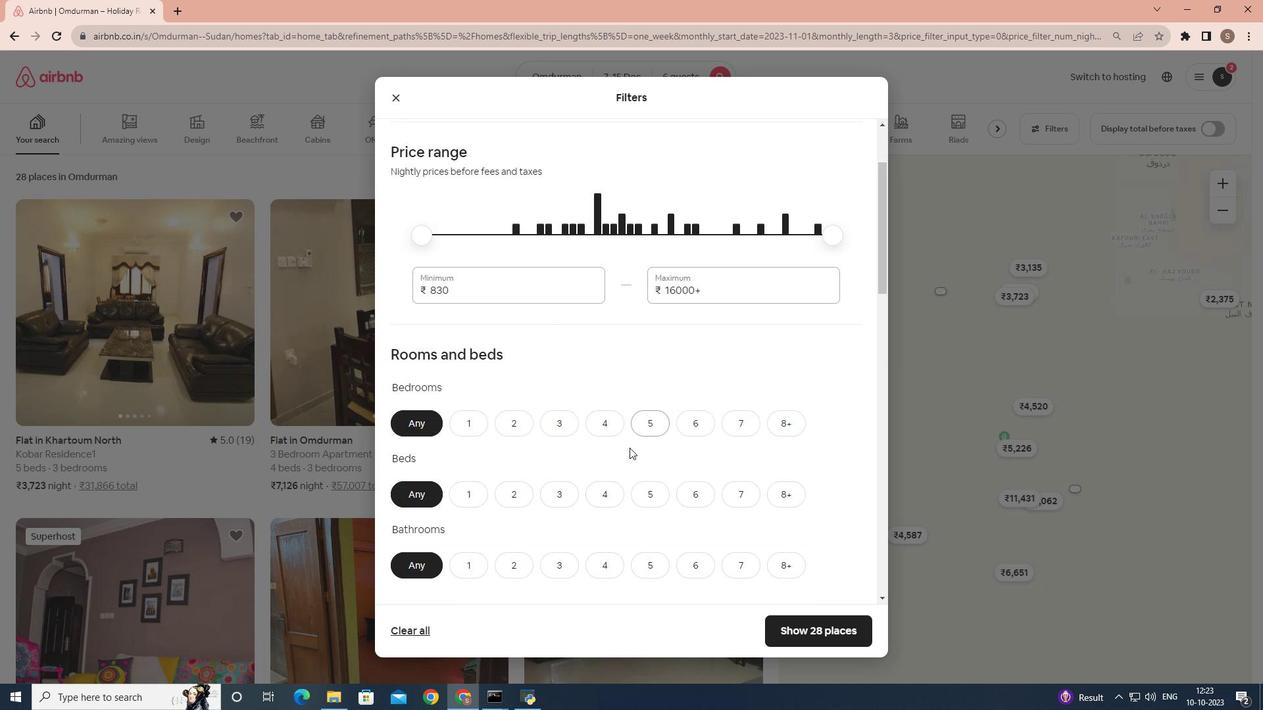 
Action: Mouse scrolled (696, 434) with delta (0, 0)
Screenshot: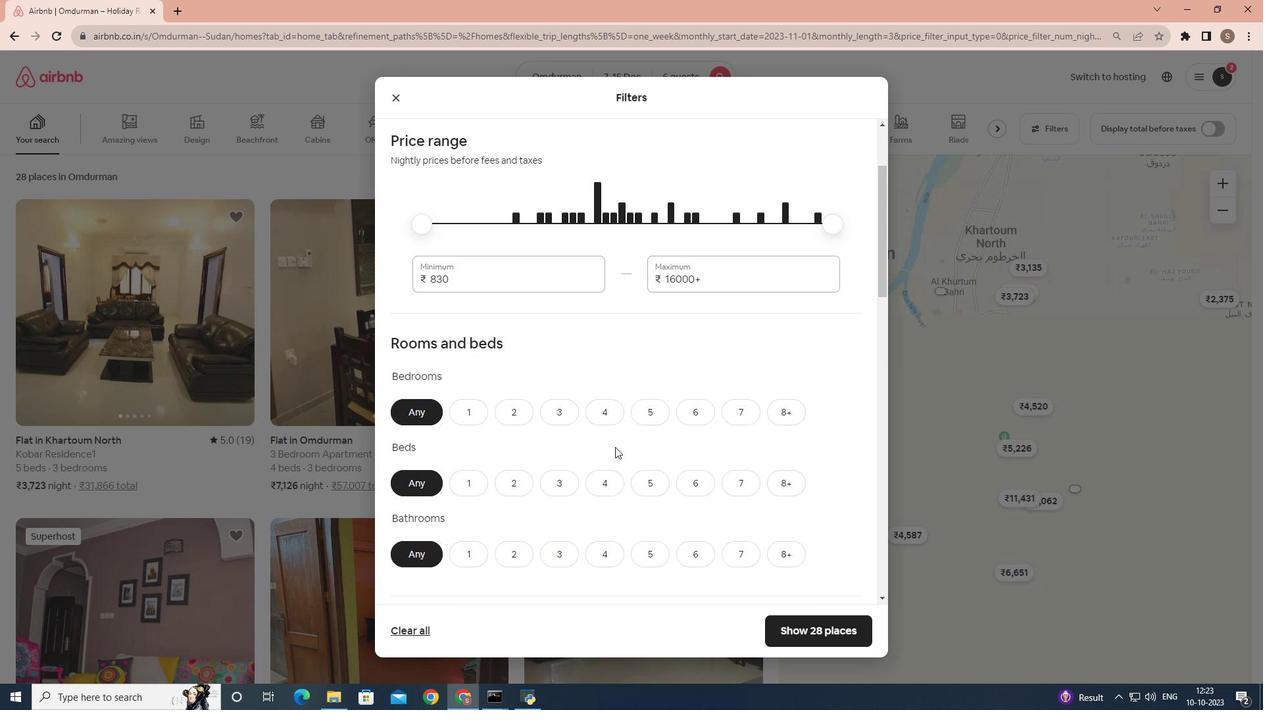 
Action: Mouse moved to (566, 400)
Screenshot: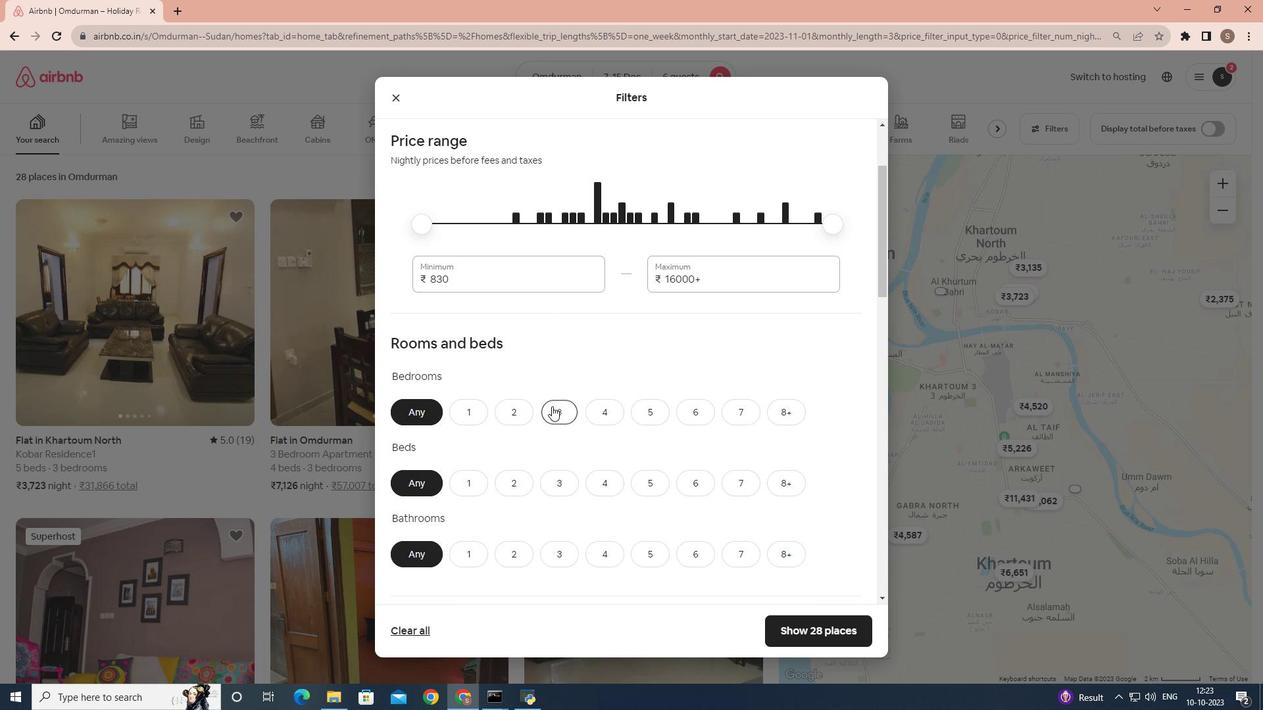 
Action: Mouse pressed left at (566, 400)
Screenshot: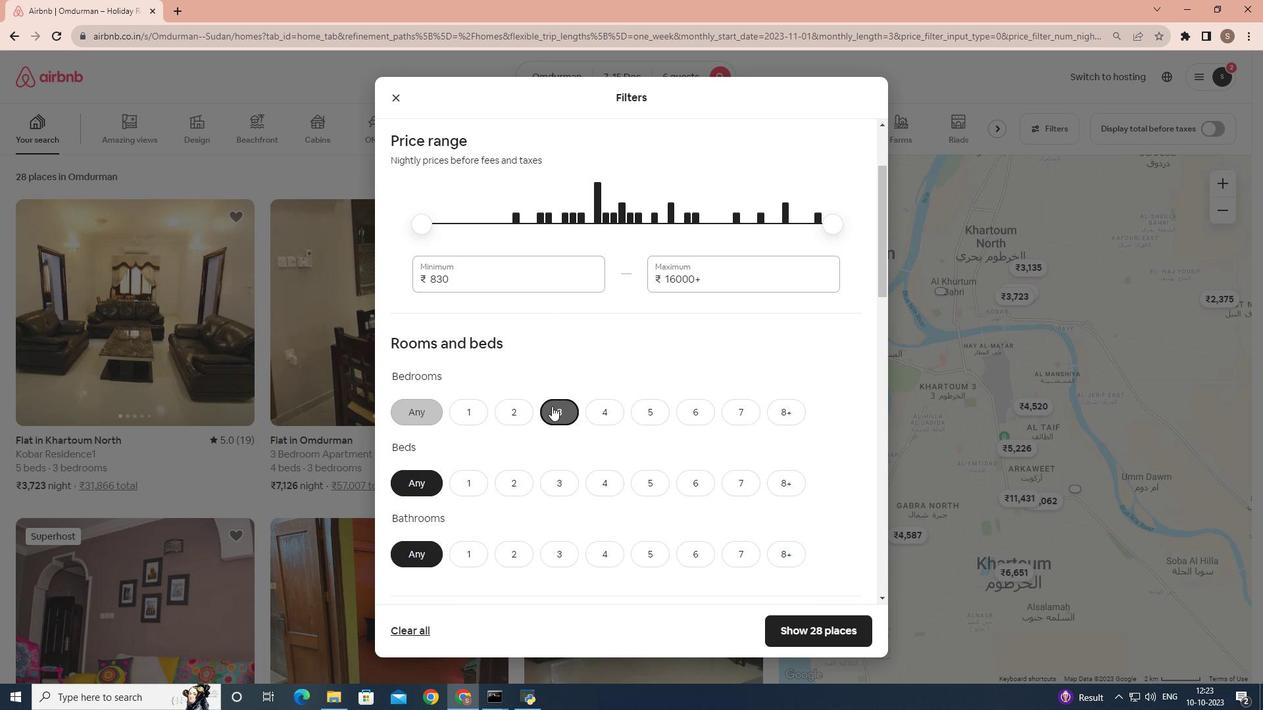 
Action: Mouse scrolled (566, 400) with delta (0, 0)
Screenshot: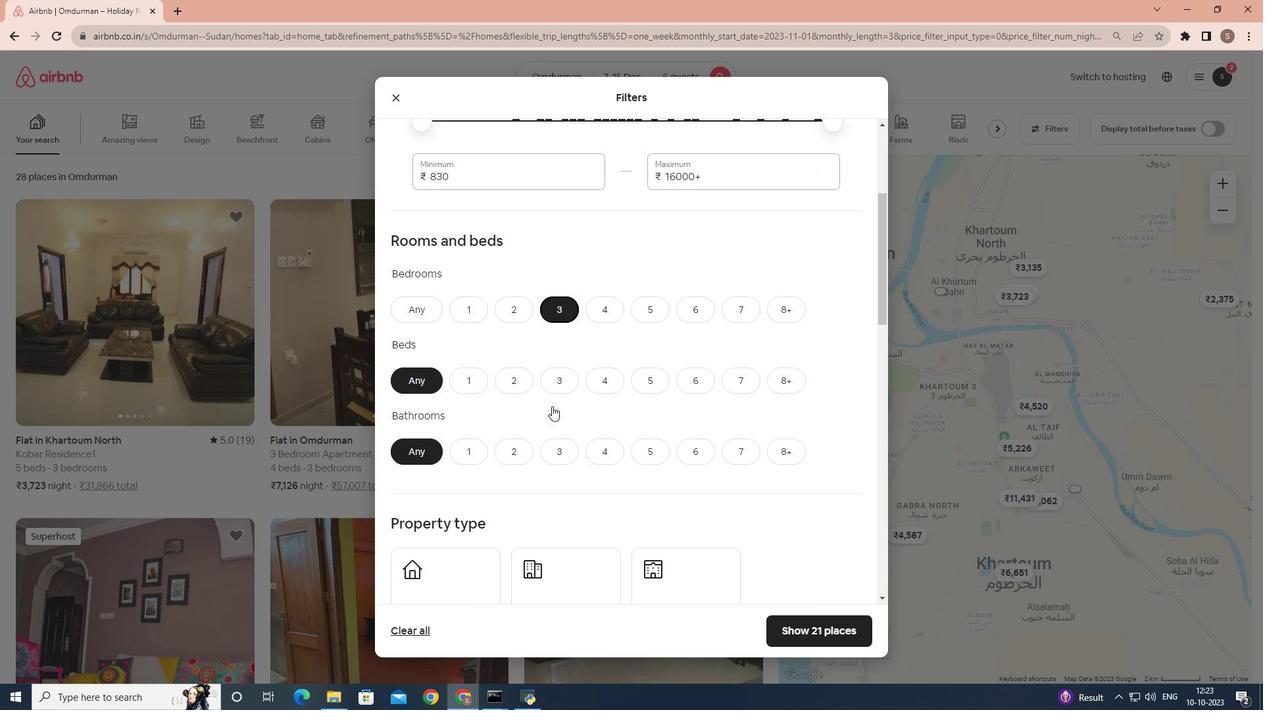 
Action: Mouse scrolled (566, 400) with delta (0, 0)
Screenshot: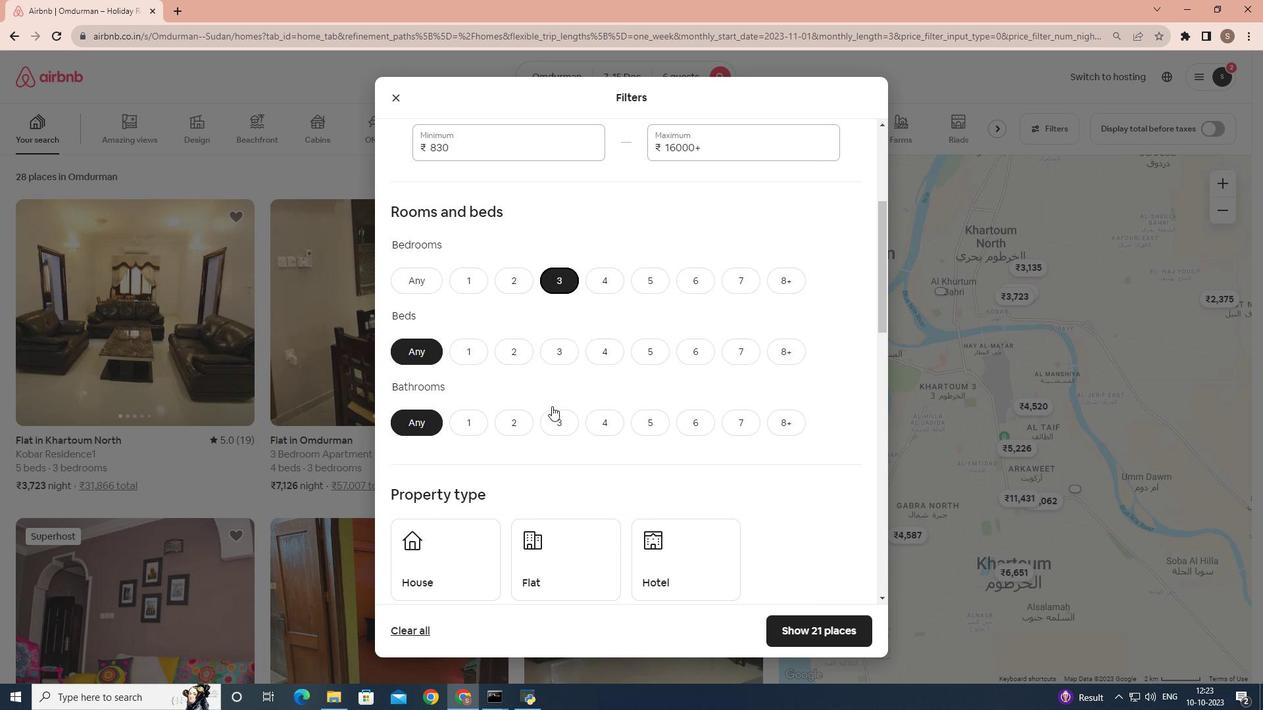 
Action: Mouse moved to (565, 355)
Screenshot: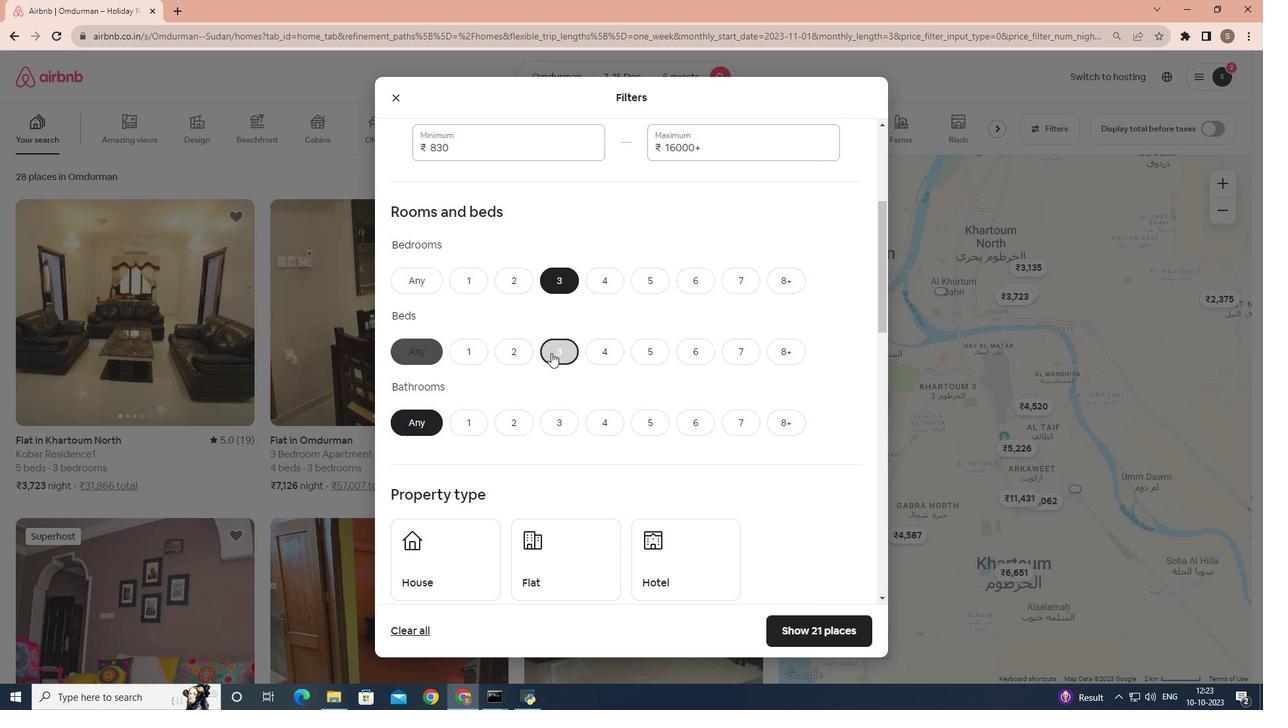 
Action: Mouse pressed left at (565, 355)
Screenshot: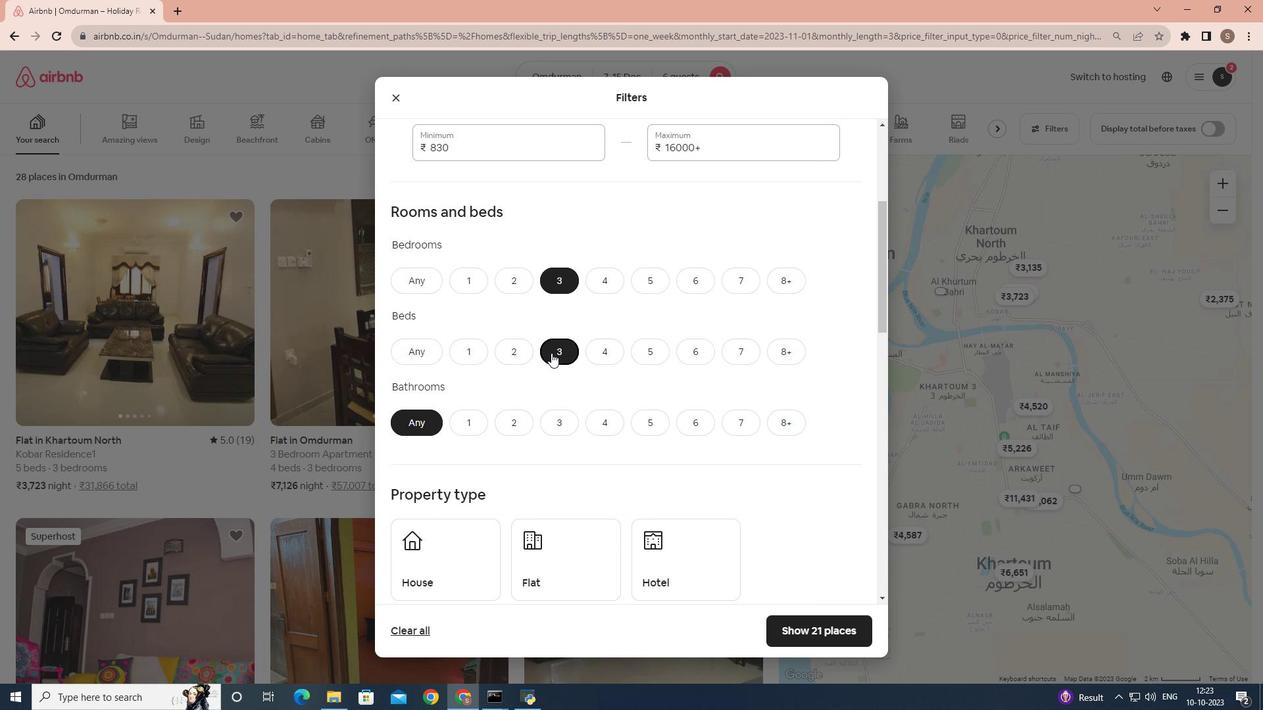 
Action: Mouse moved to (594, 354)
Screenshot: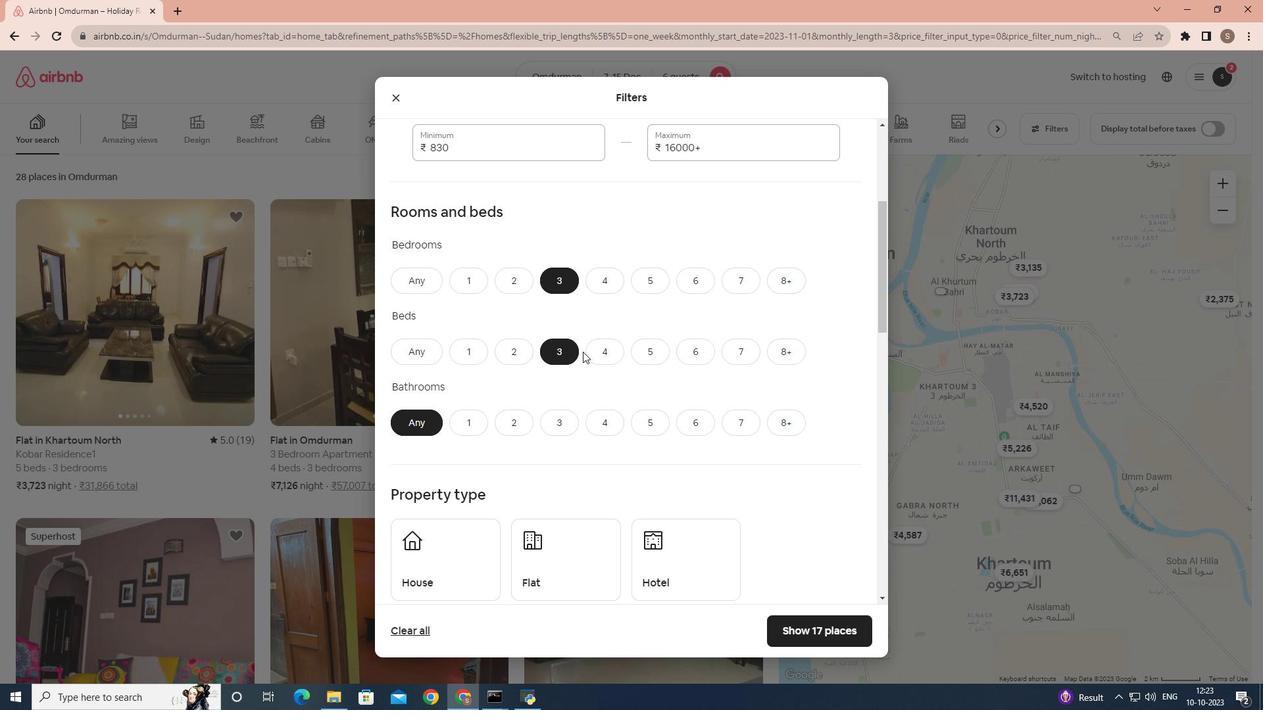 
Action: Mouse scrolled (594, 353) with delta (0, 0)
Screenshot: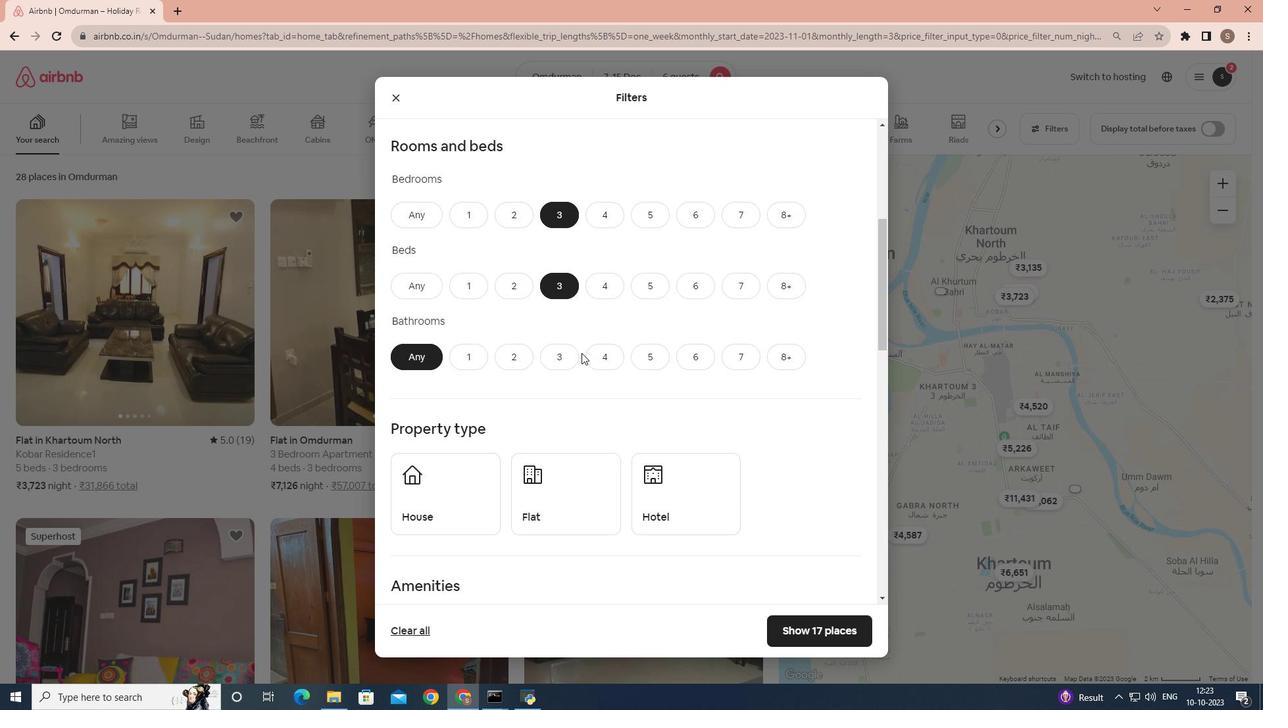 
Action: Mouse moved to (575, 361)
Screenshot: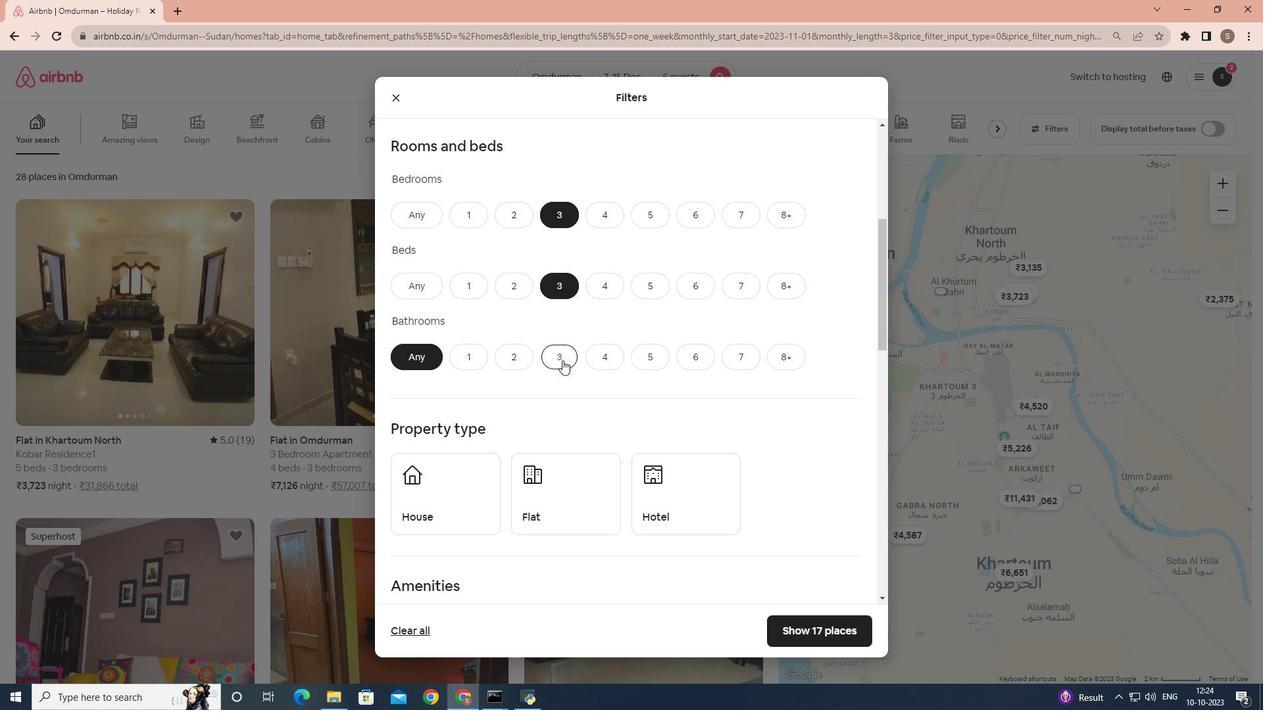 
Action: Mouse pressed left at (575, 361)
Screenshot: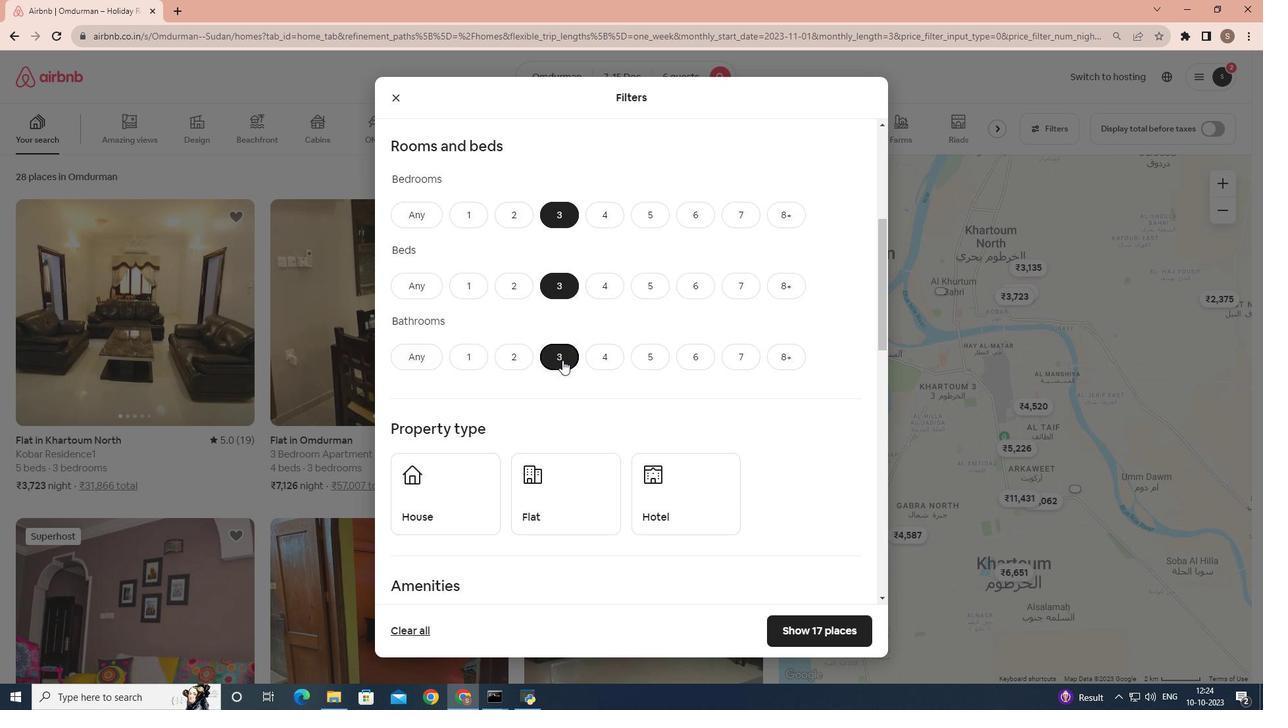 
Action: Mouse scrolled (575, 361) with delta (0, 0)
Screenshot: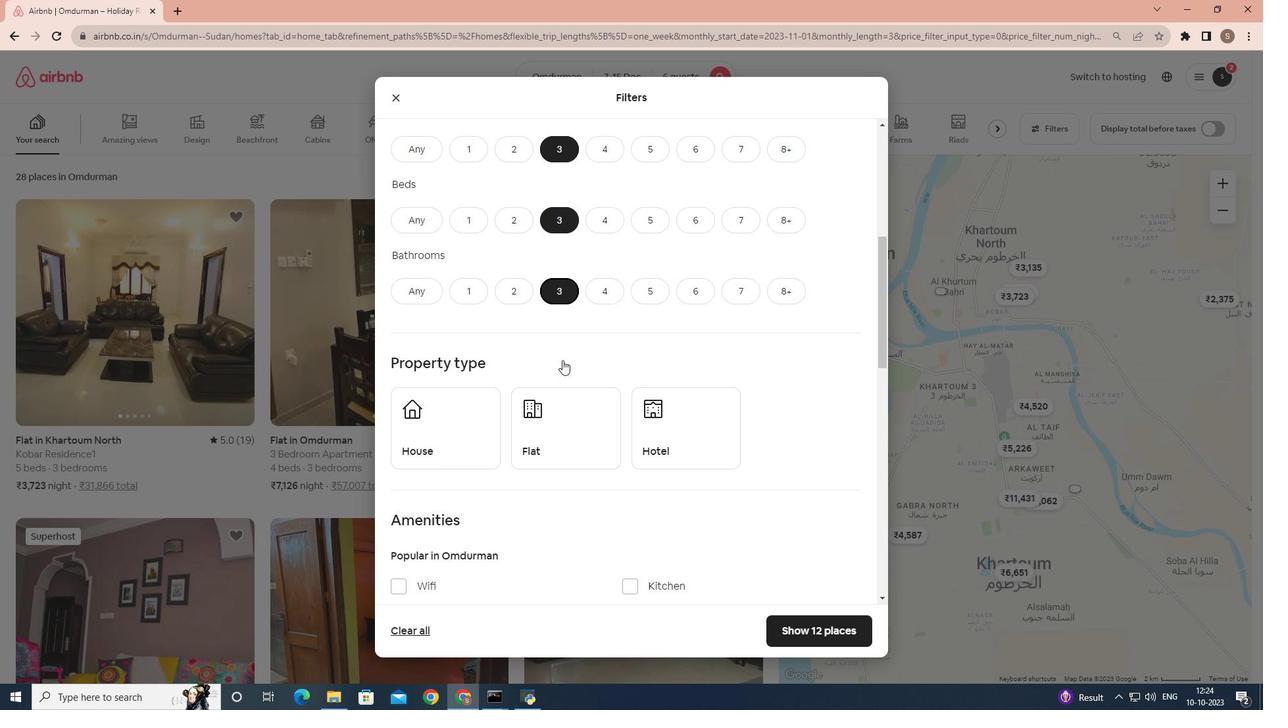 
Action: Mouse scrolled (575, 361) with delta (0, 0)
Screenshot: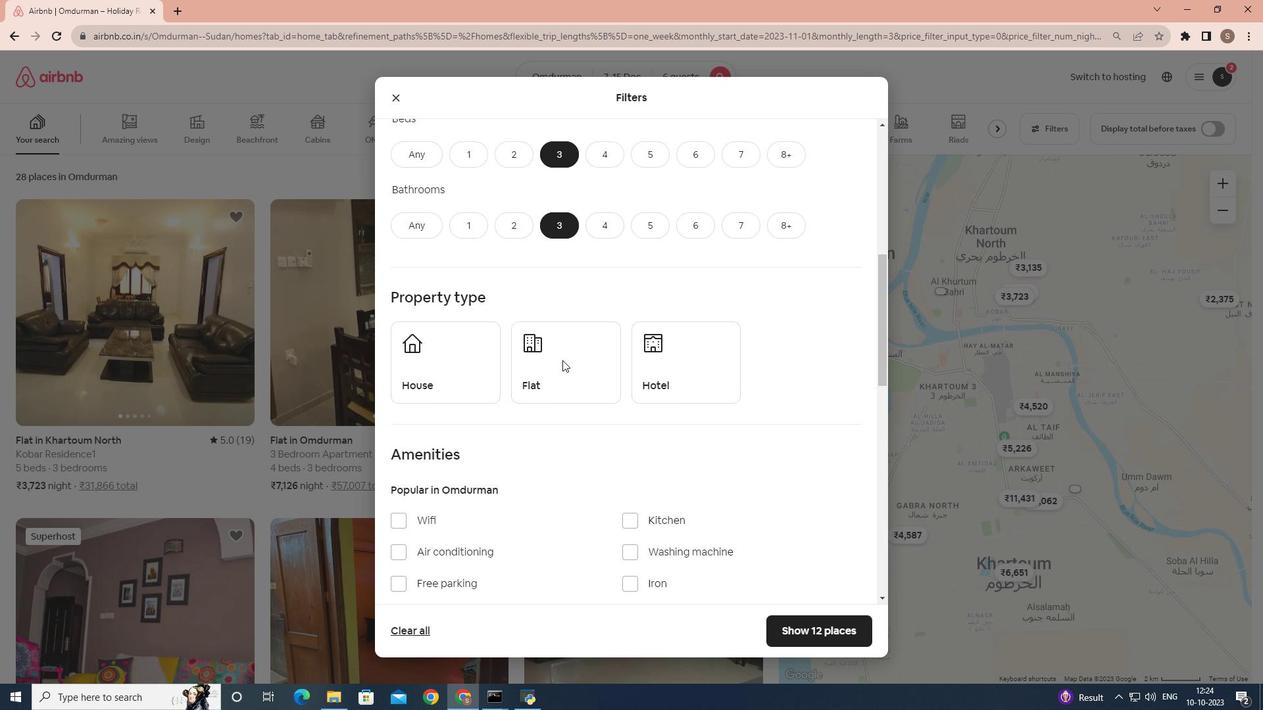 
Action: Mouse moved to (593, 355)
Screenshot: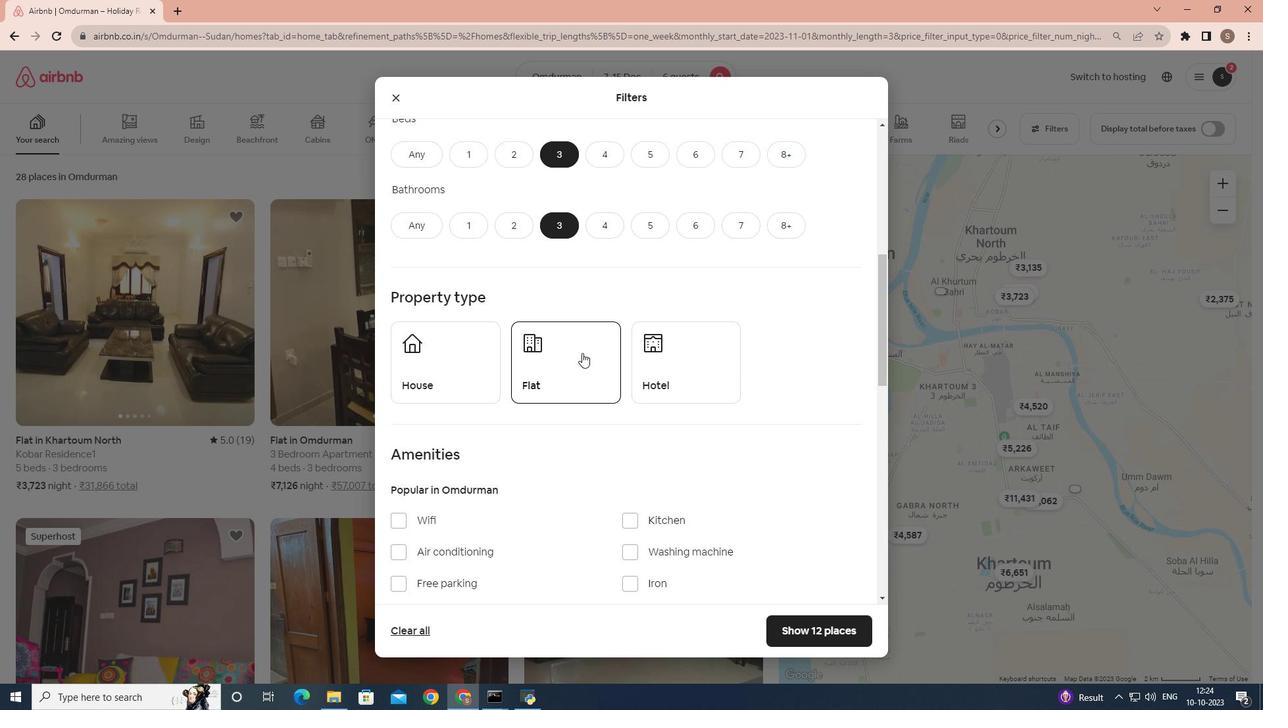 
Action: Mouse scrolled (593, 354) with delta (0, 0)
Screenshot: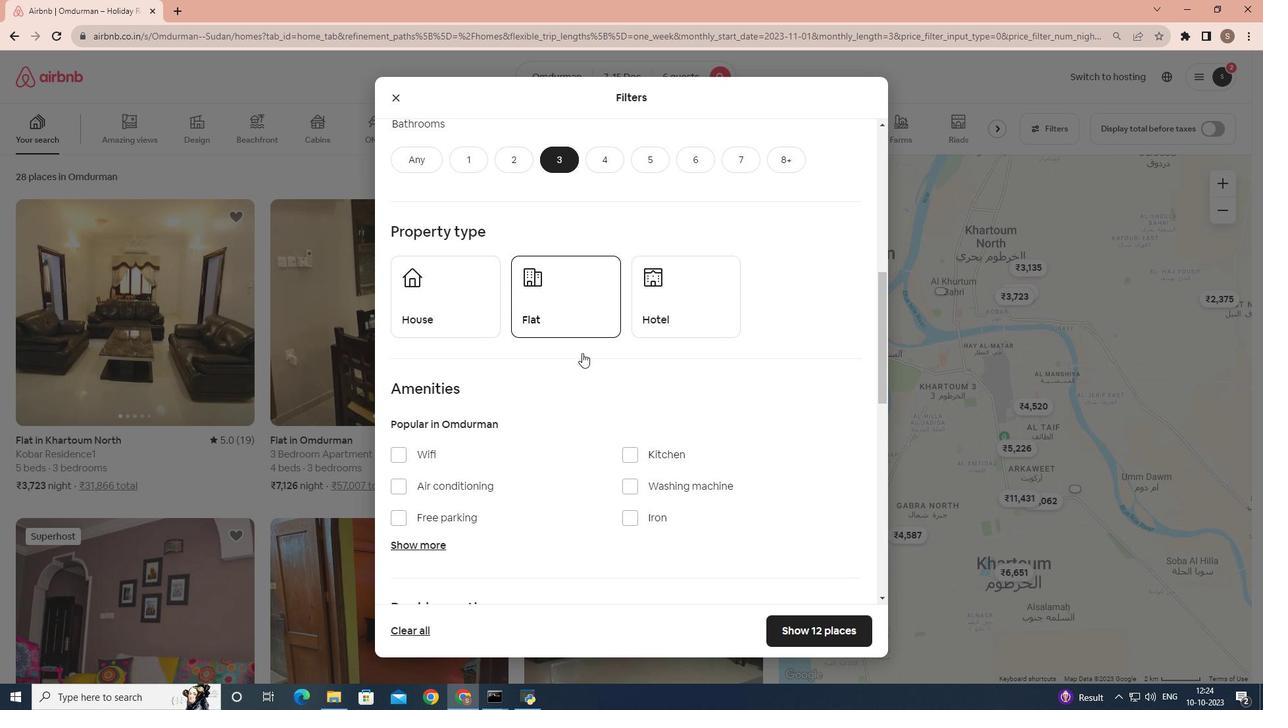 
Action: Mouse moved to (469, 318)
Screenshot: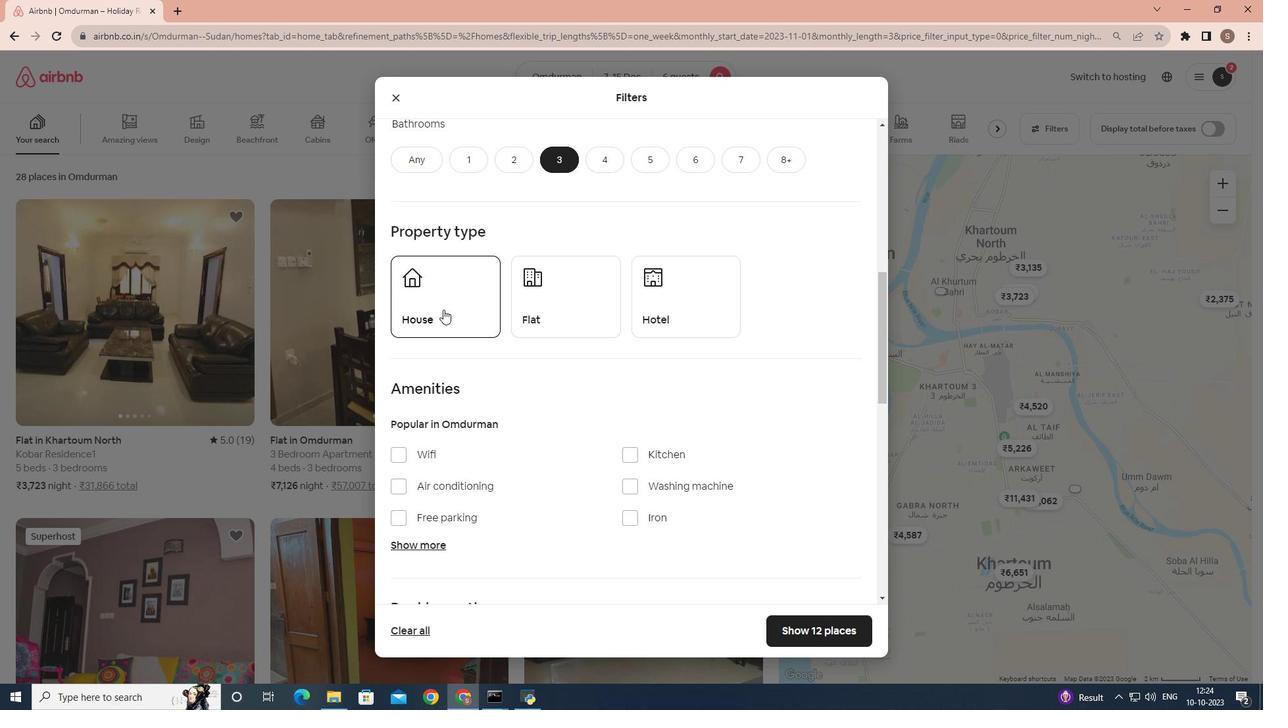 
Action: Mouse pressed left at (469, 318)
Screenshot: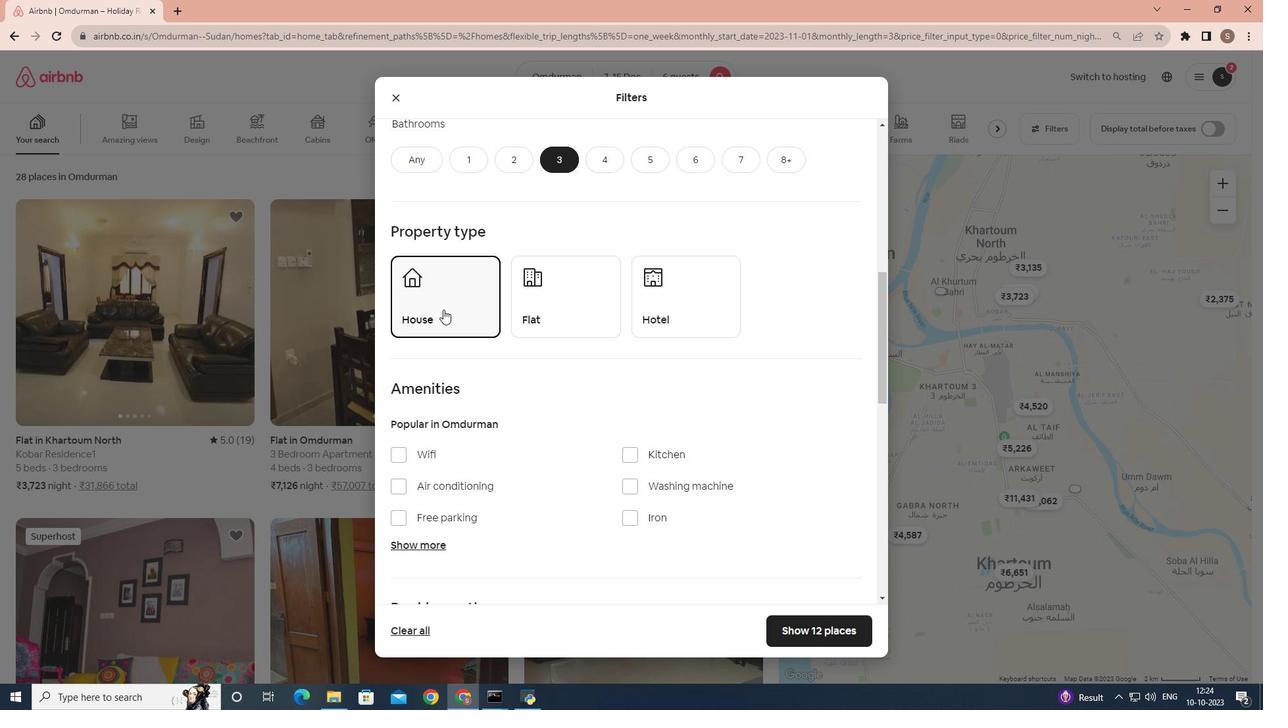 
Action: Mouse moved to (531, 330)
Screenshot: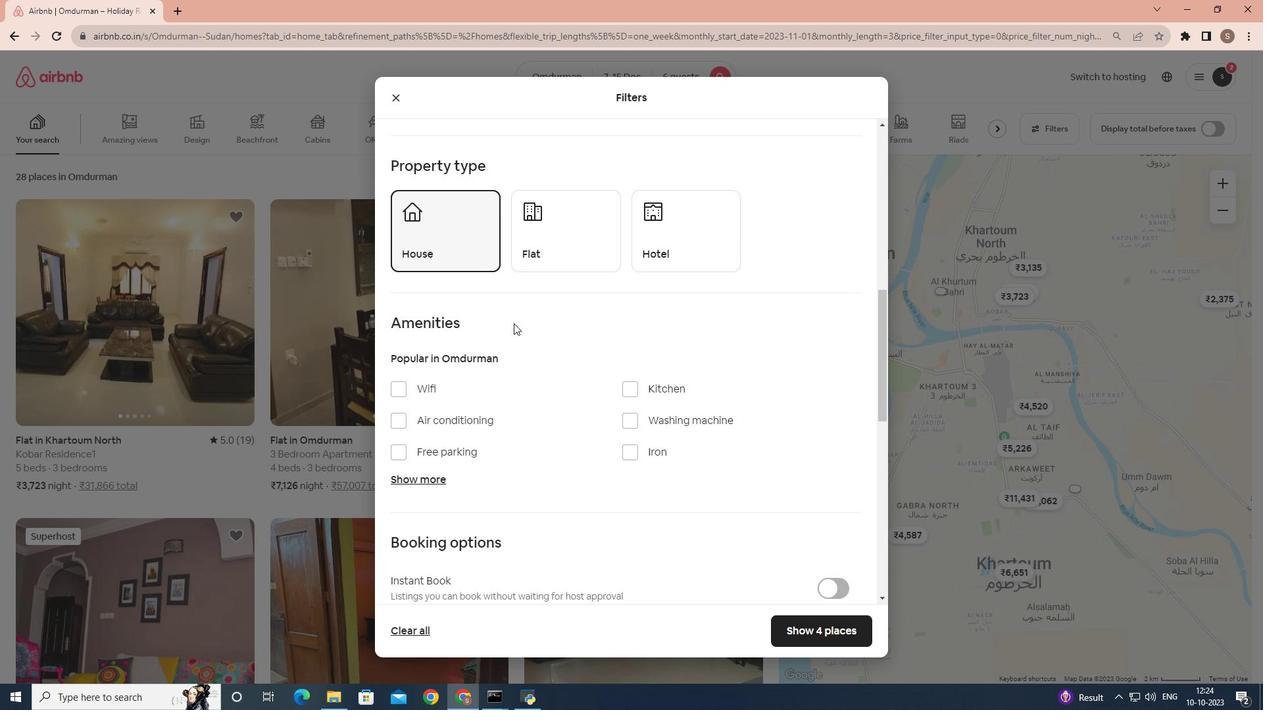 
Action: Mouse scrolled (531, 329) with delta (0, 0)
Screenshot: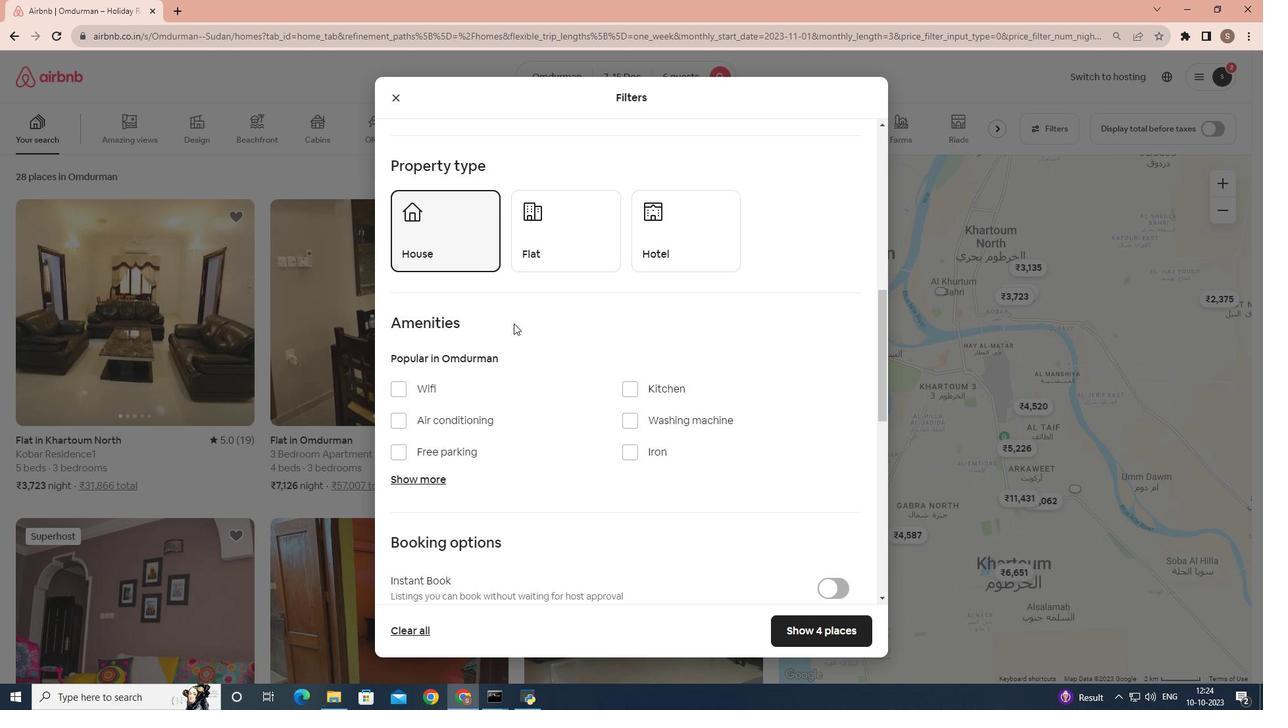 
Action: Mouse moved to (532, 330)
Screenshot: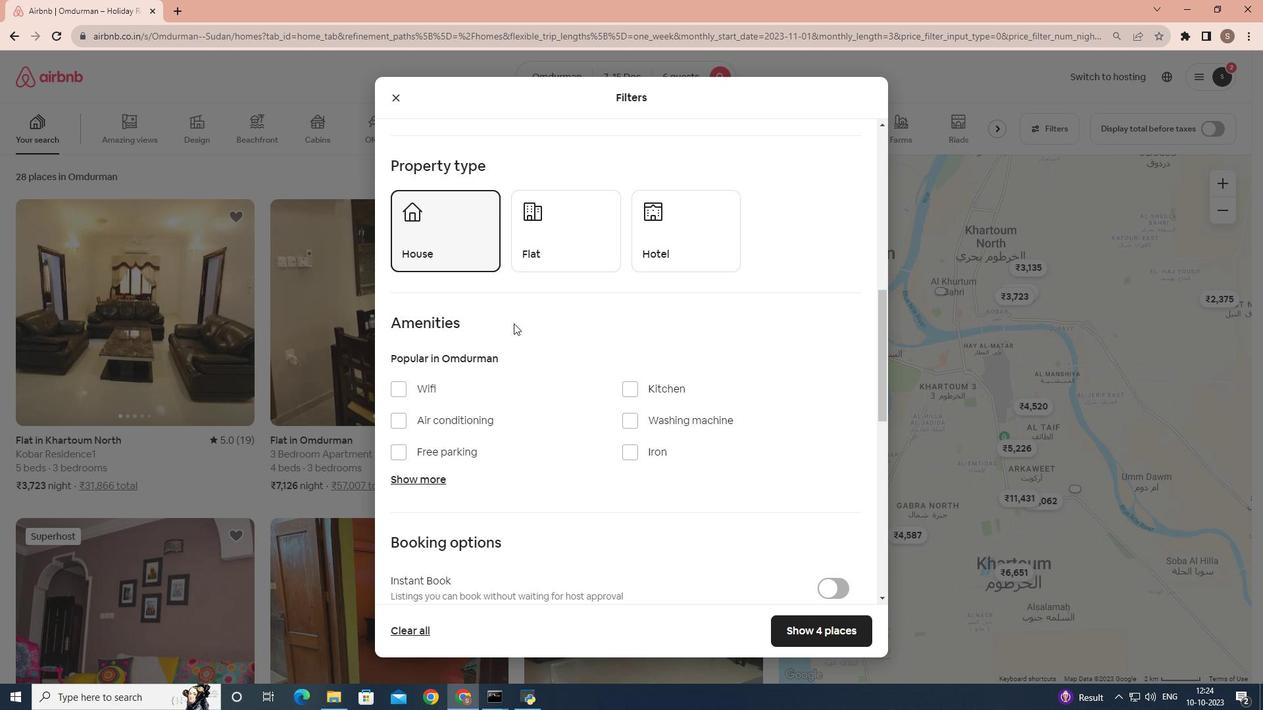 
Action: Mouse scrolled (532, 329) with delta (0, 0)
Screenshot: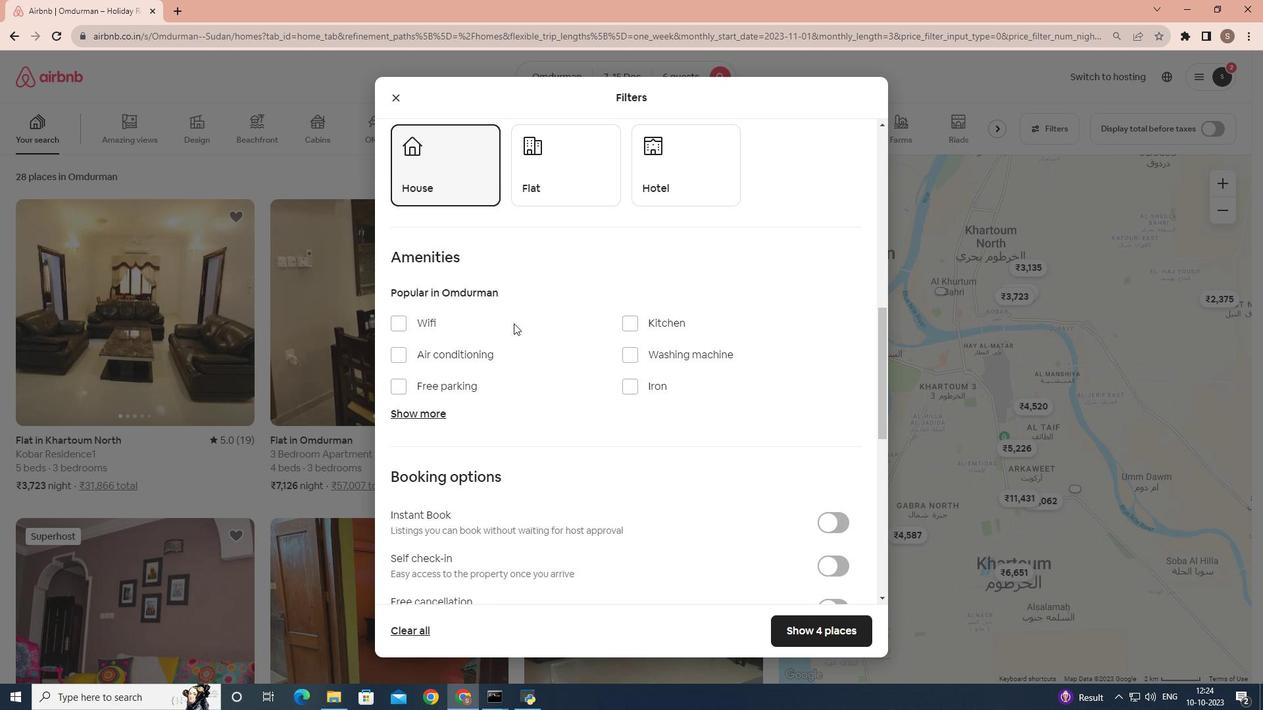 
Action: Mouse scrolled (532, 329) with delta (0, 0)
Screenshot: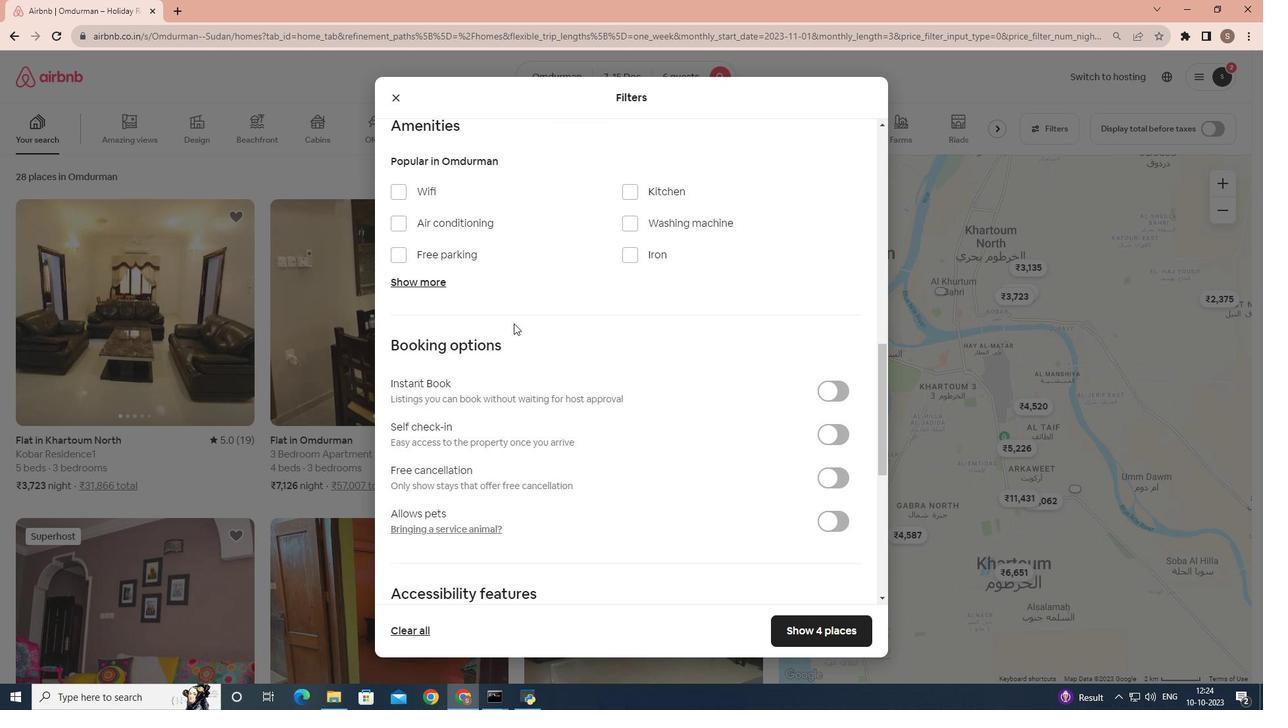 
Action: Mouse scrolled (532, 329) with delta (0, 0)
Screenshot: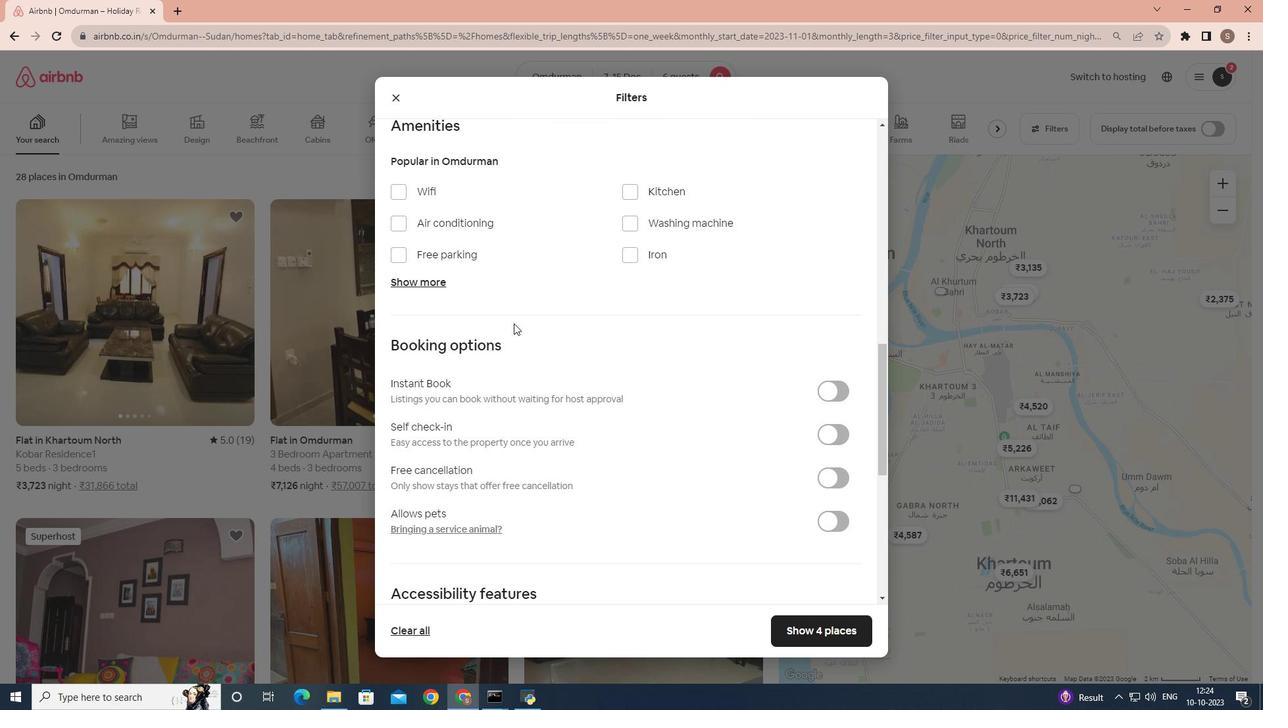 
Action: Mouse scrolled (532, 329) with delta (0, 0)
Screenshot: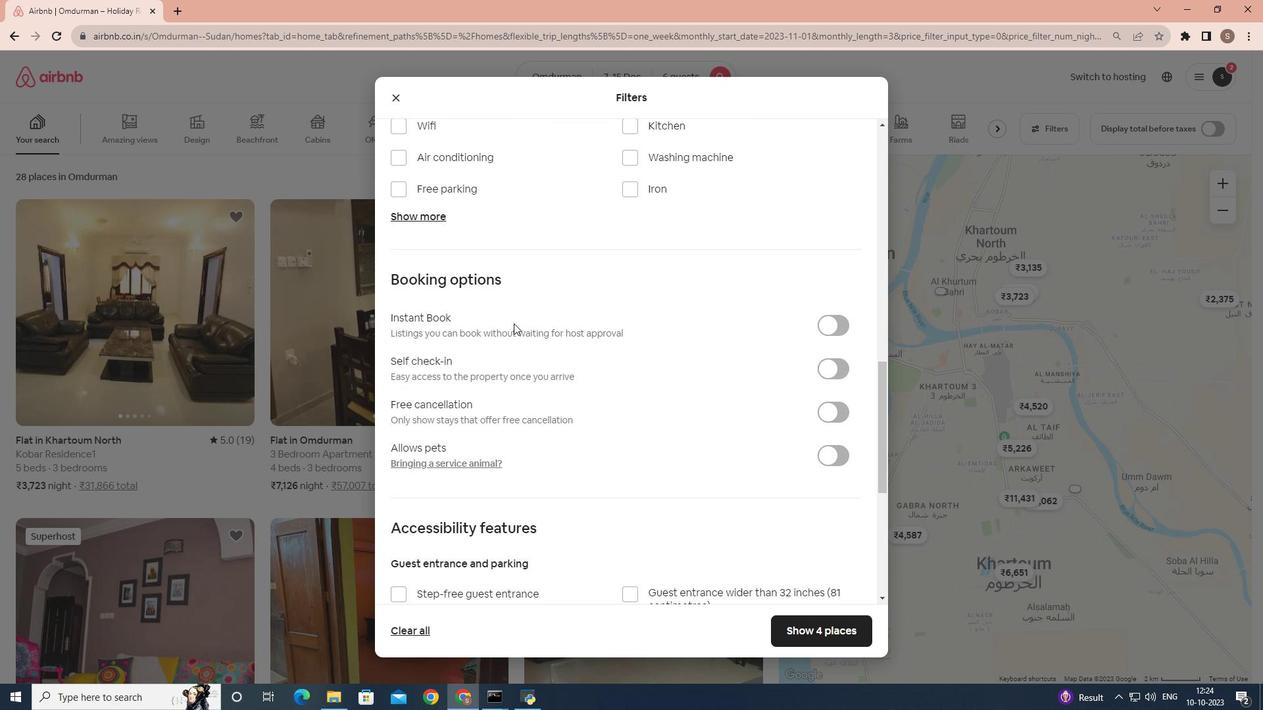 
Action: Mouse moved to (821, 370)
Screenshot: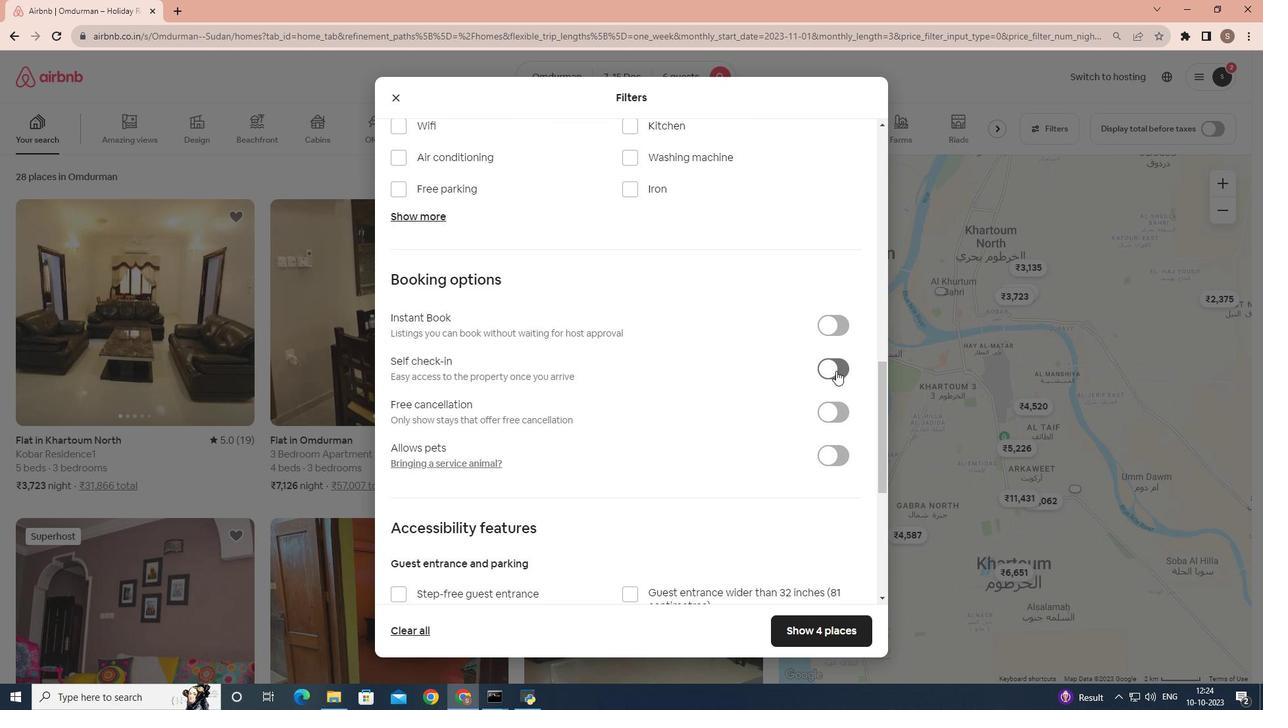 
Action: Mouse pressed left at (821, 370)
Screenshot: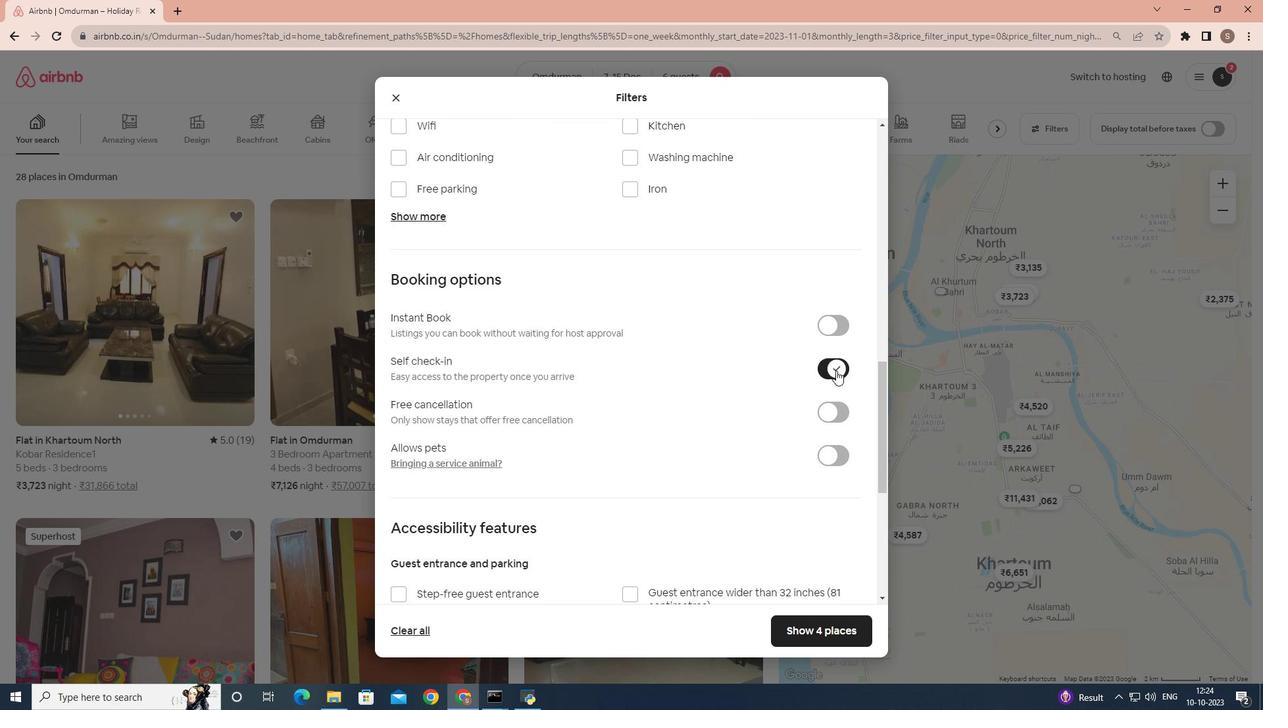 
Action: Mouse moved to (669, 383)
Screenshot: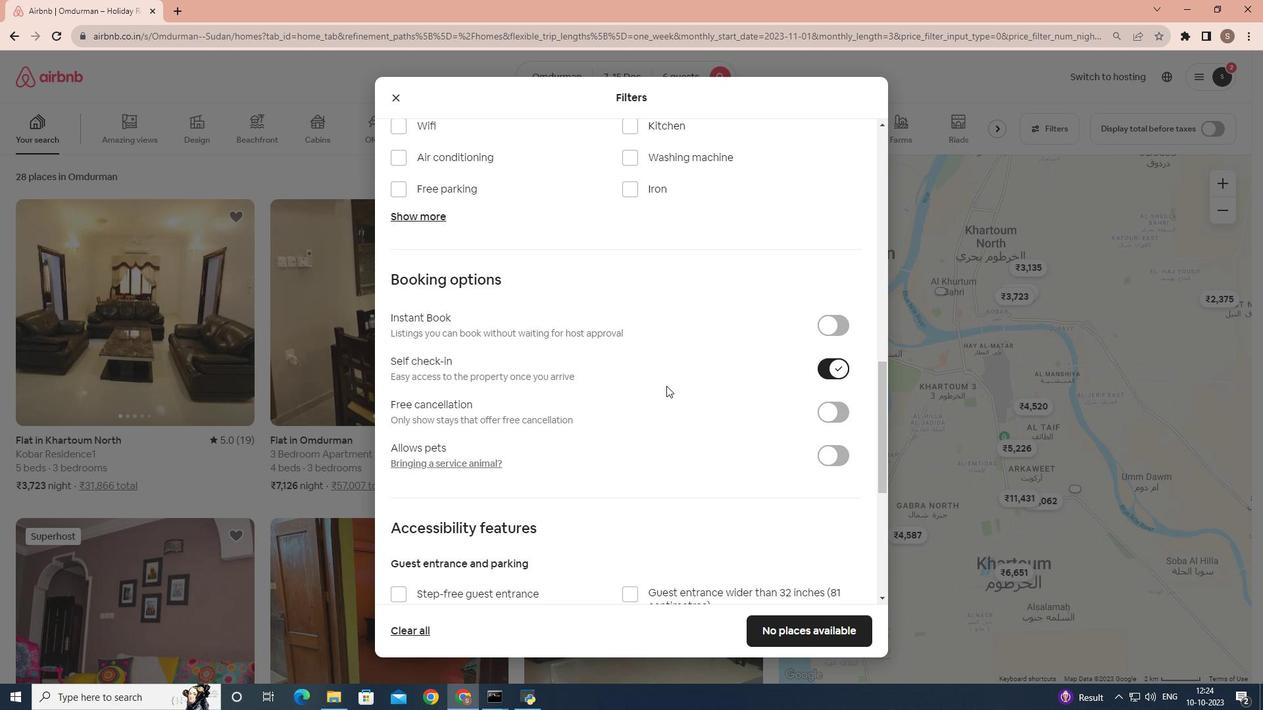 
Action: Mouse scrolled (669, 382) with delta (0, 0)
Screenshot: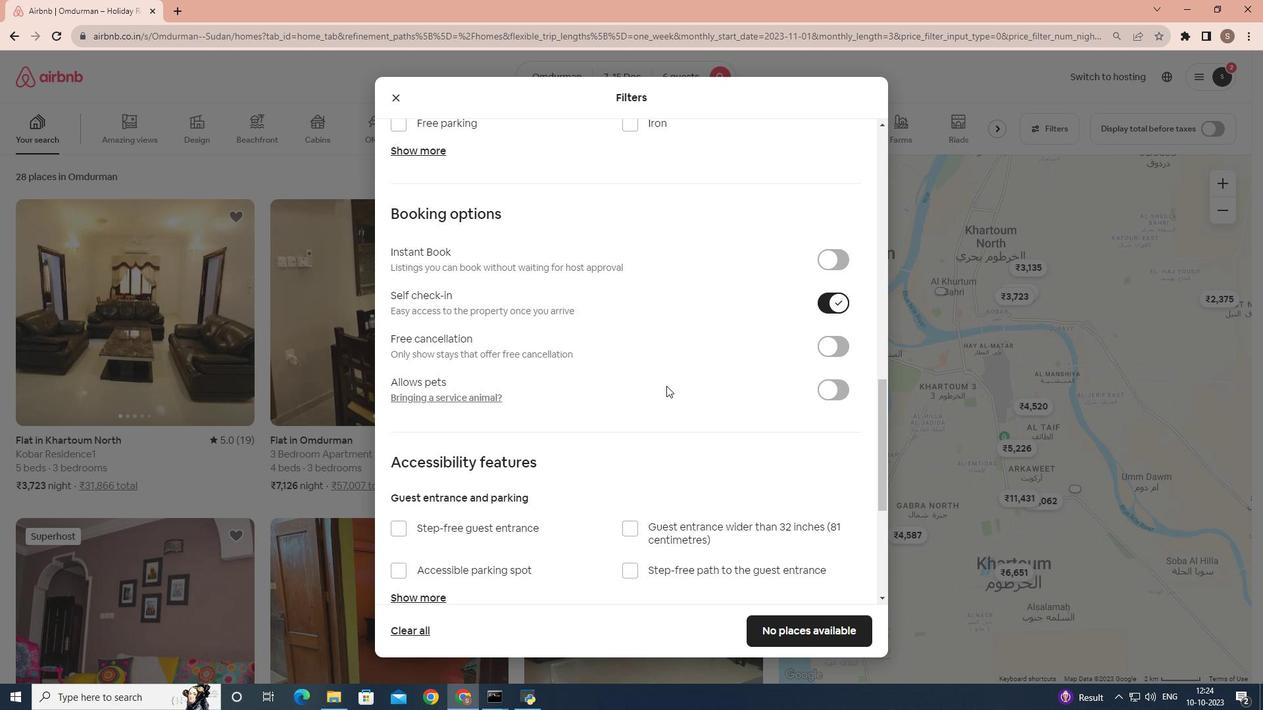 
Action: Mouse scrolled (669, 382) with delta (0, 0)
Screenshot: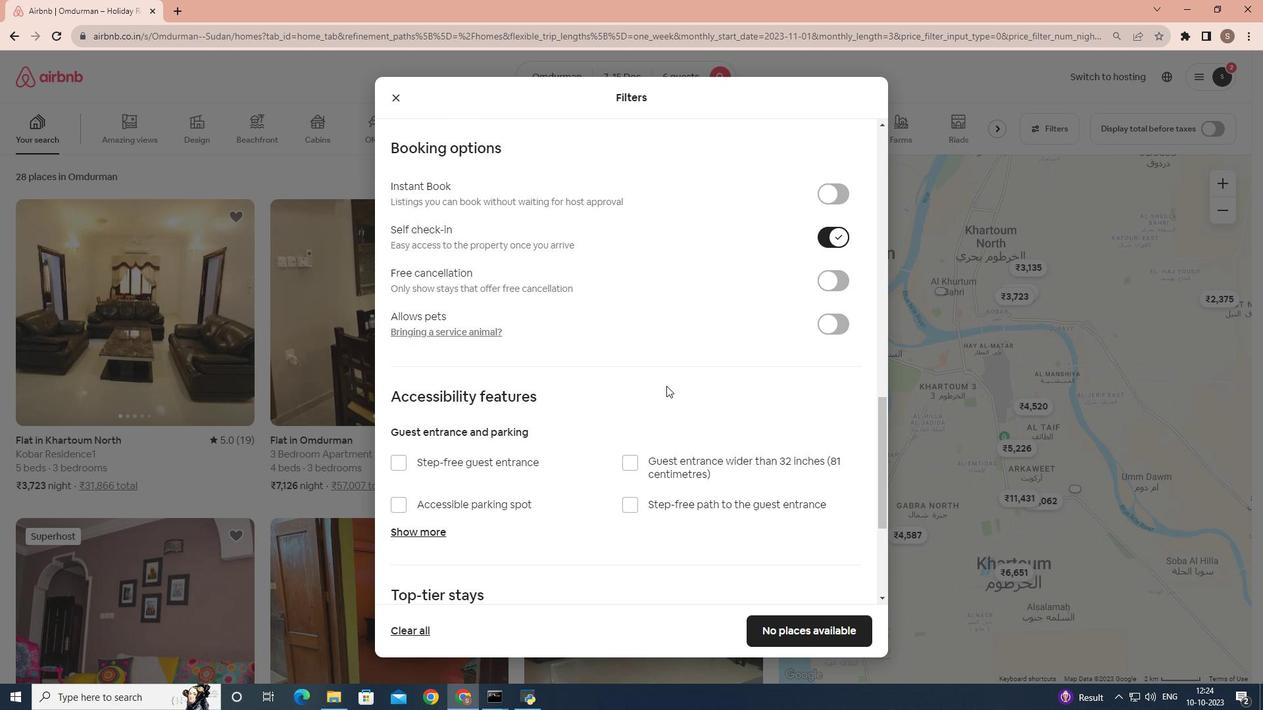 
Action: Mouse scrolled (669, 382) with delta (0, 0)
Screenshot: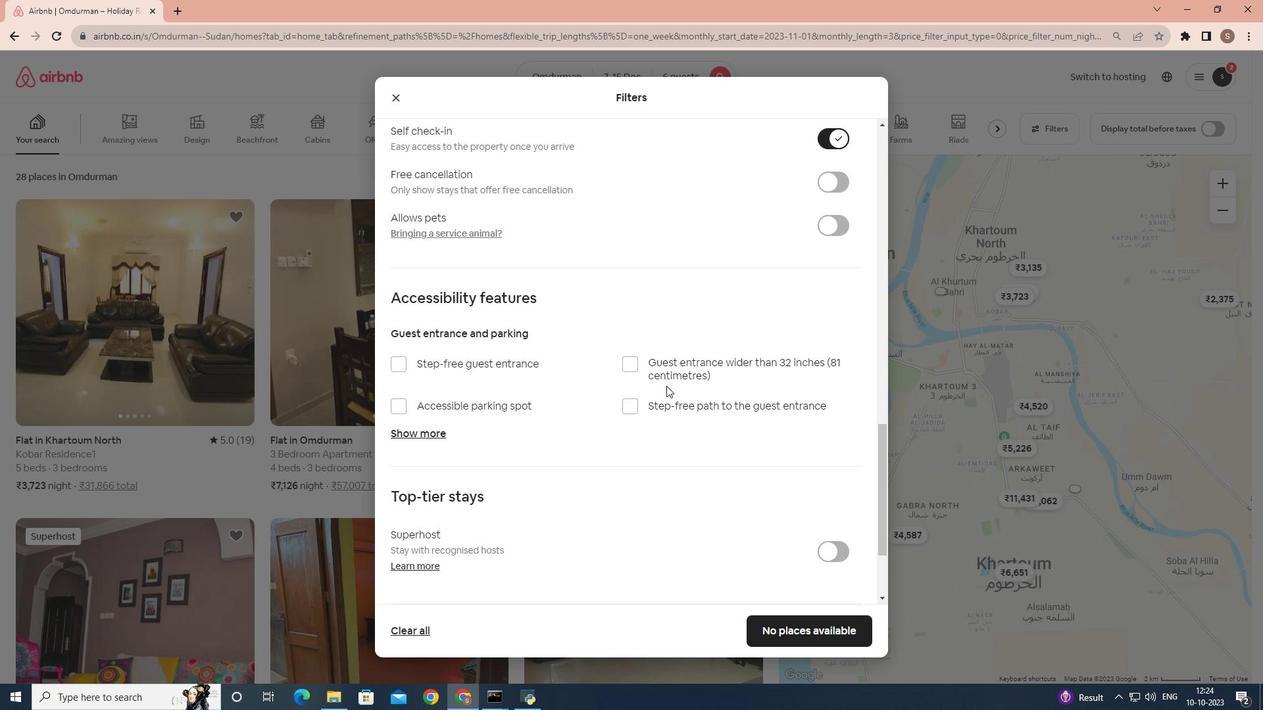 
Action: Mouse scrolled (669, 382) with delta (0, 0)
Screenshot: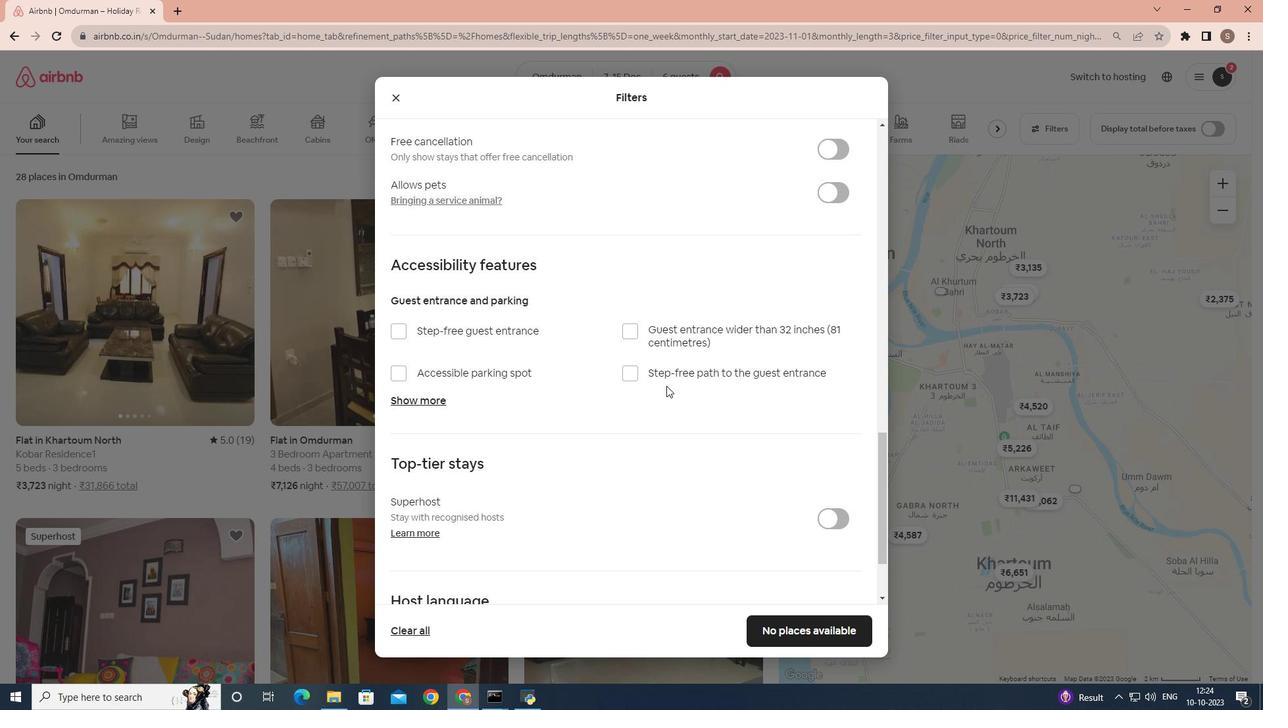 
Action: Mouse scrolled (669, 382) with delta (0, 0)
Screenshot: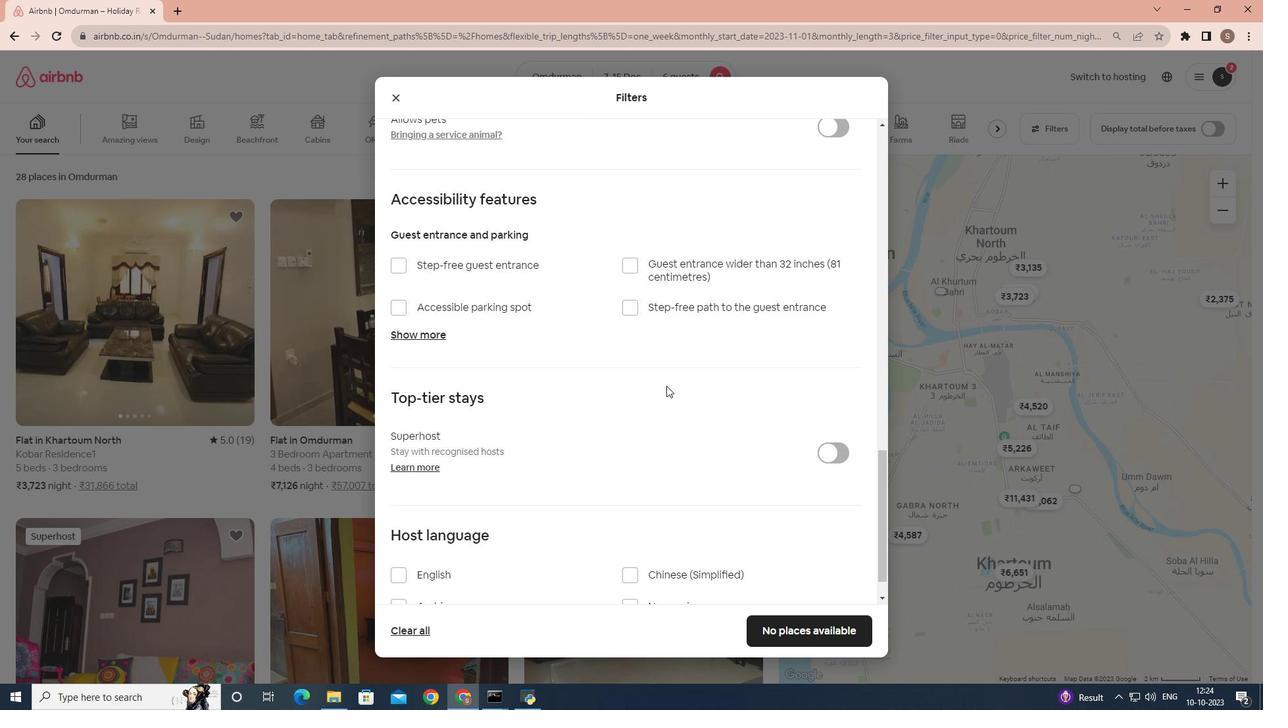 
Action: Mouse scrolled (669, 382) with delta (0, 0)
Screenshot: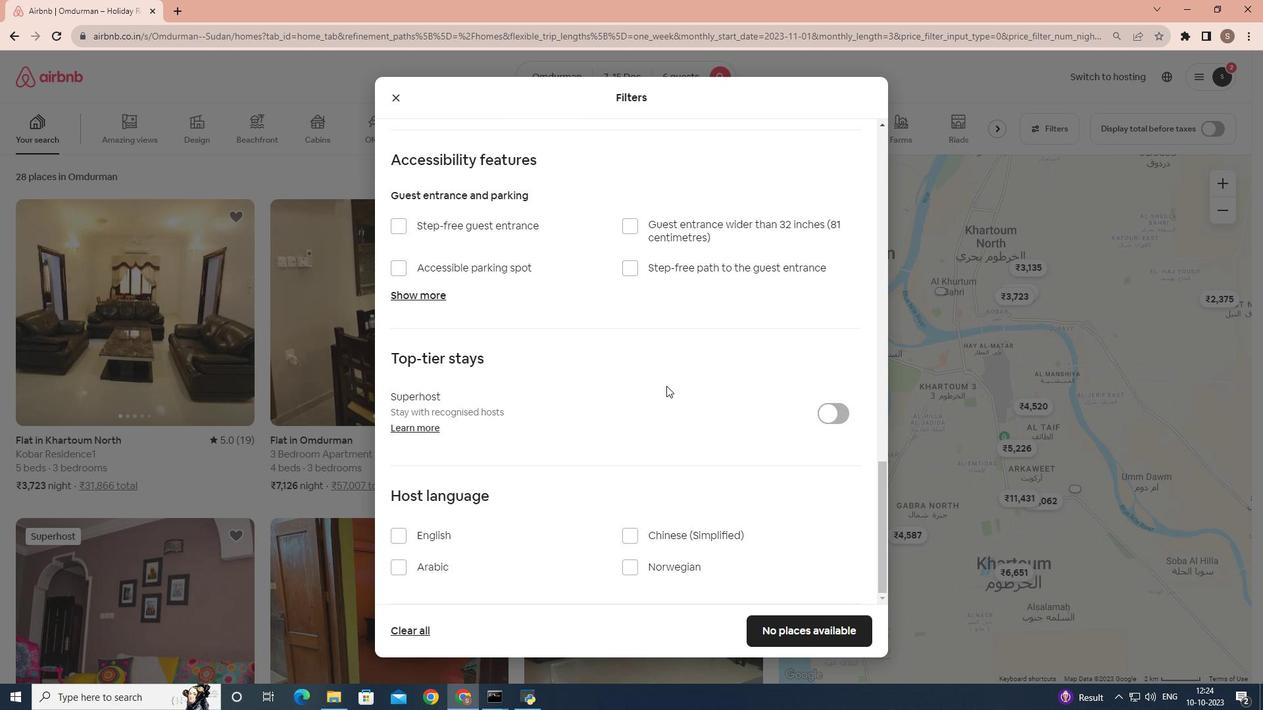 
Action: Mouse scrolled (669, 382) with delta (0, 0)
Screenshot: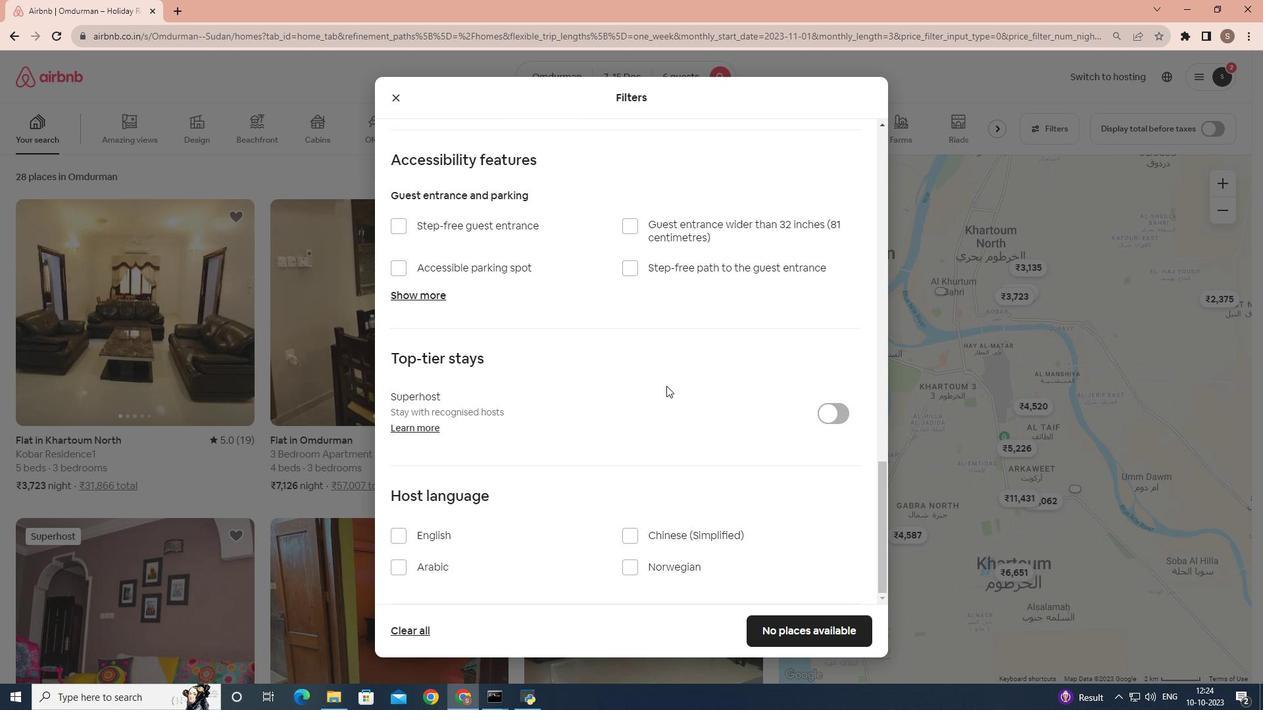 
Action: Mouse scrolled (669, 382) with delta (0, 0)
Screenshot: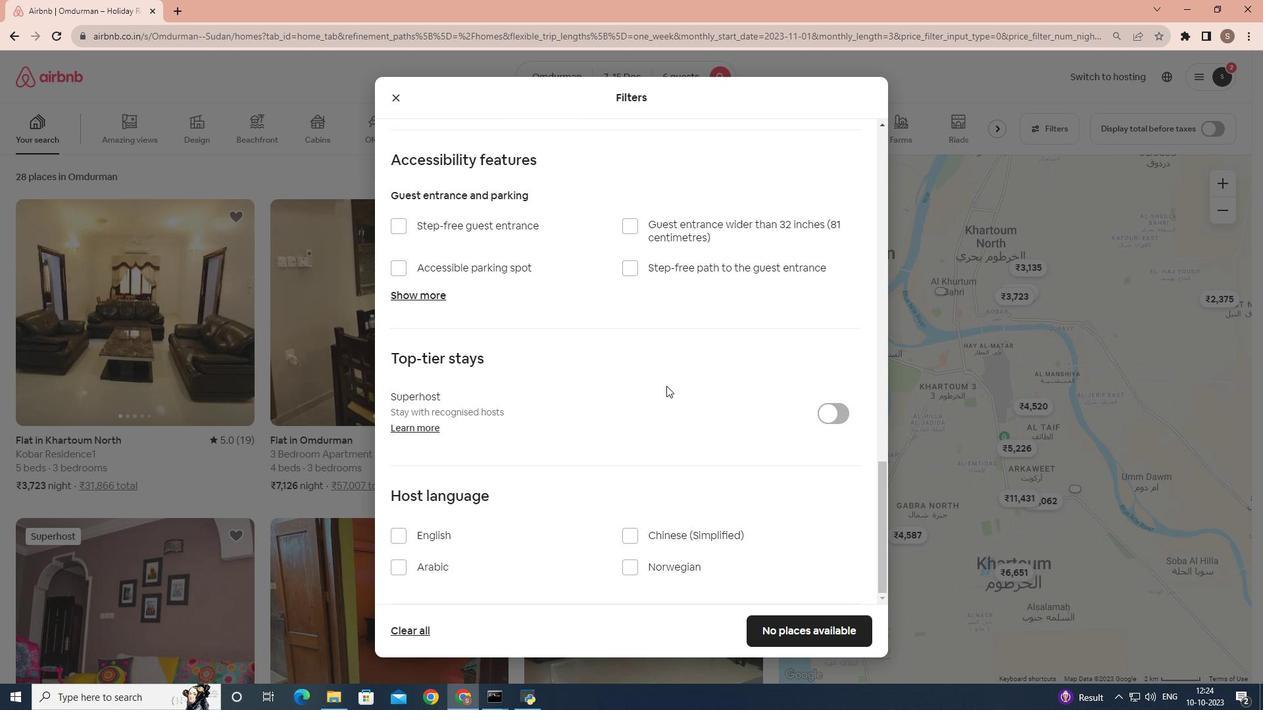 
Action: Mouse moved to (790, 587)
Screenshot: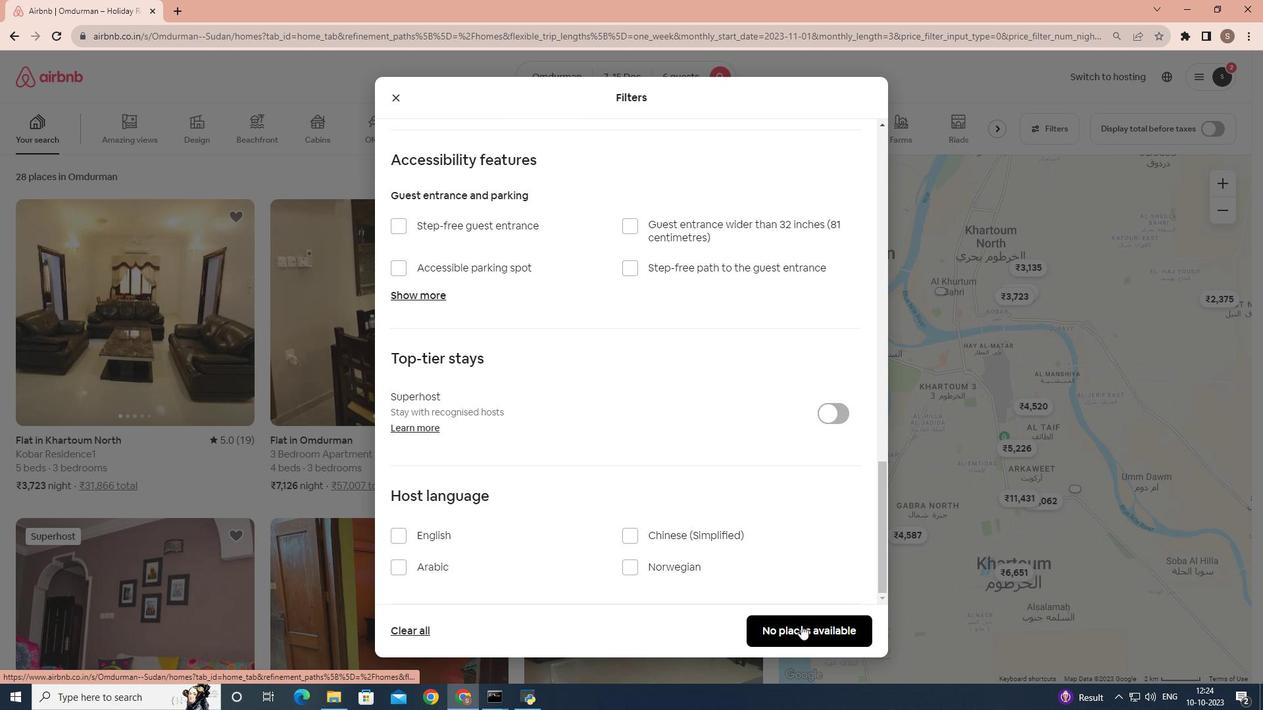 
